 Task: Search one way flight ticket for 4 adults, 2 children, 2 infants in seat and 1 infant on lap in premium economy from Fort Lauderdale: Fort Lauderdale-hollywood International Airport to Sheridan: Sheridan County Airport on 8-6-2023. Choice of flights is Singapure airlines. Number of bags: 1 carry on bag. Price is upto 25000. Outbound departure time preference is 23:30.
Action: Mouse moved to (288, 389)
Screenshot: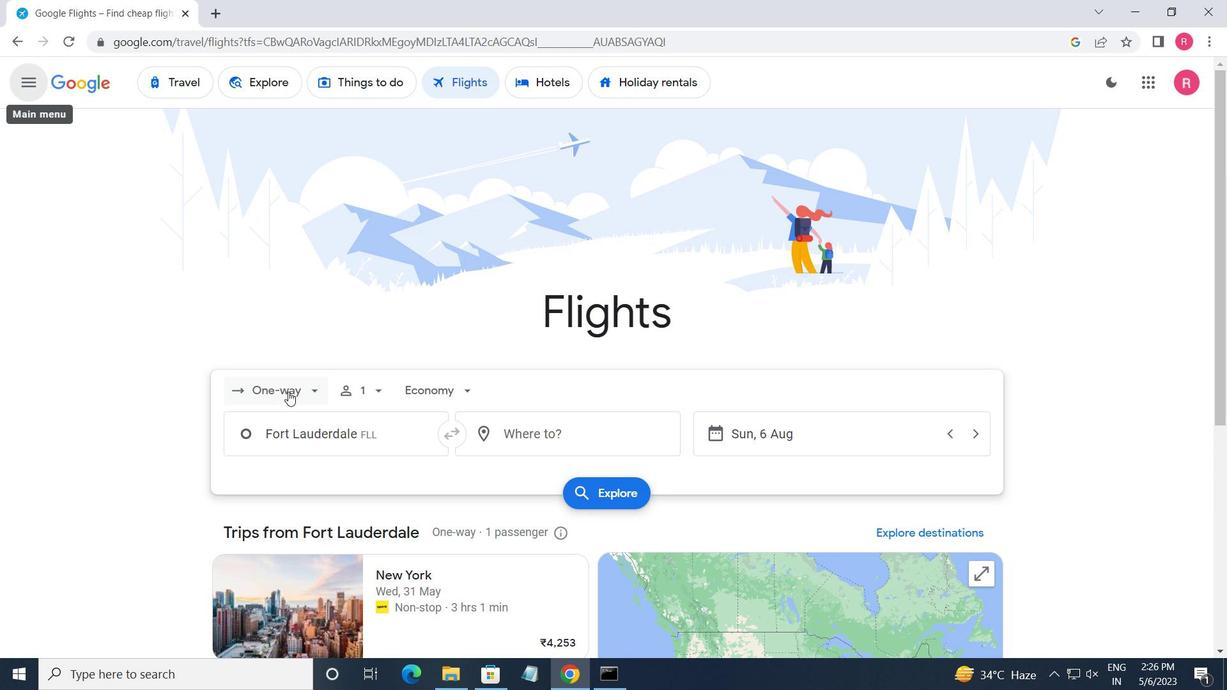 
Action: Mouse pressed left at (288, 389)
Screenshot: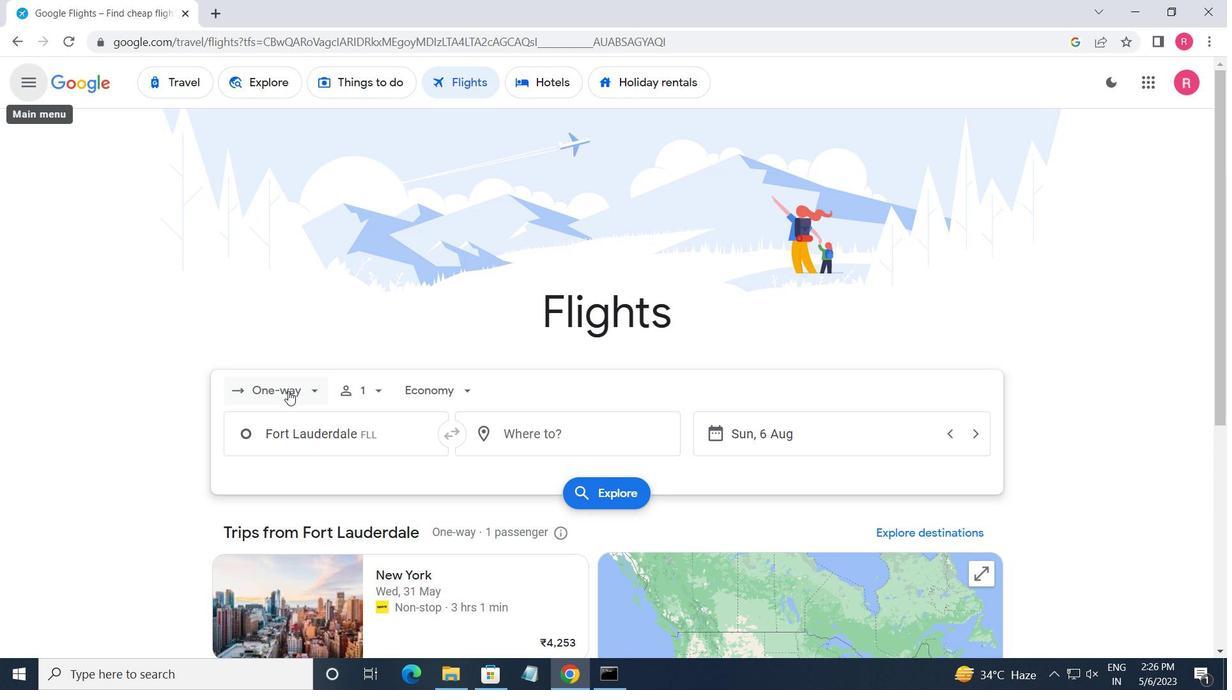 
Action: Mouse moved to (329, 467)
Screenshot: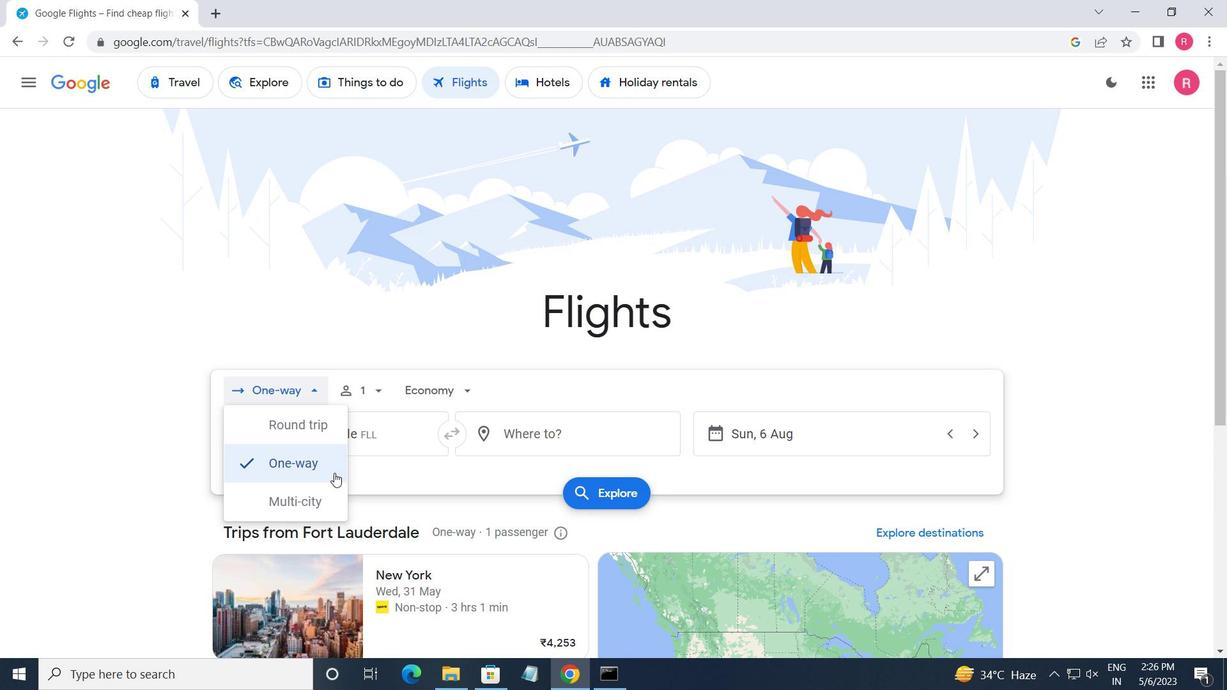 
Action: Mouse pressed left at (329, 467)
Screenshot: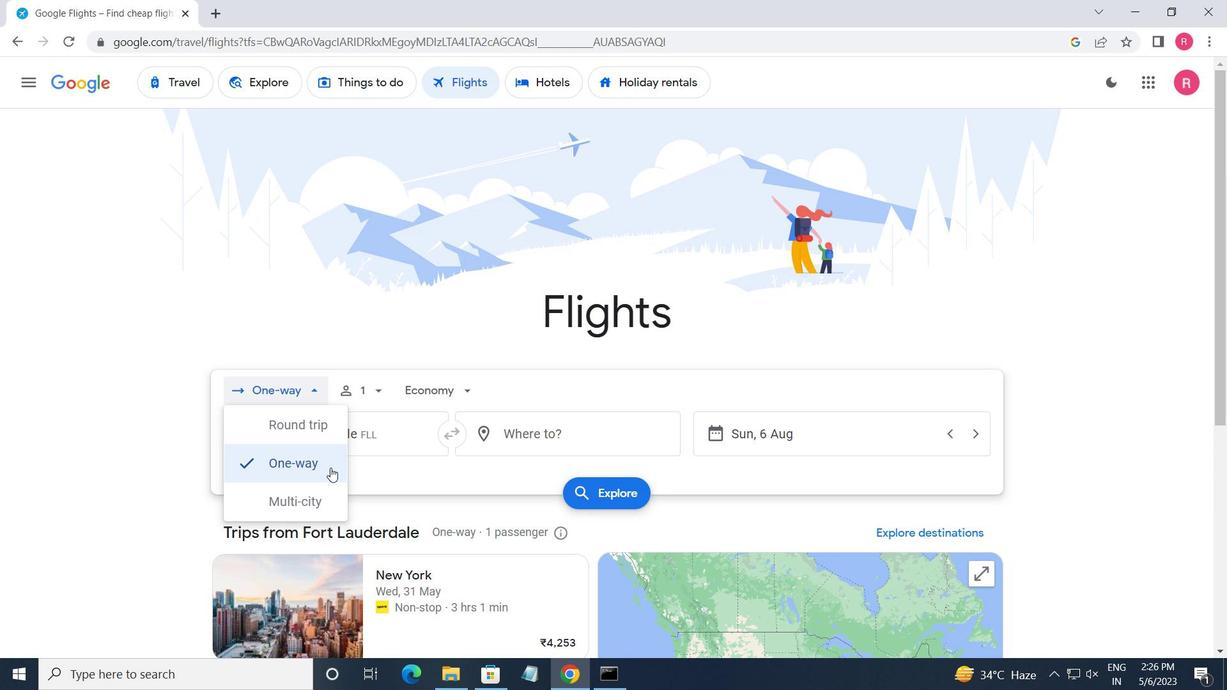 
Action: Mouse moved to (374, 398)
Screenshot: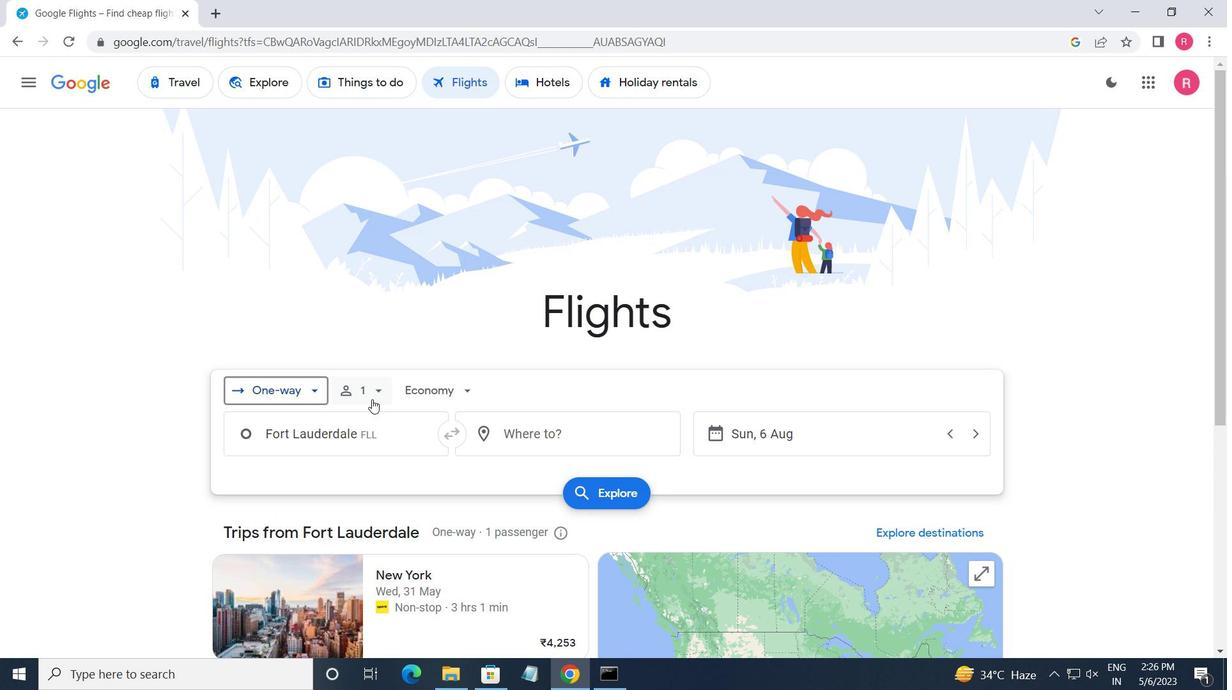 
Action: Mouse pressed left at (374, 398)
Screenshot: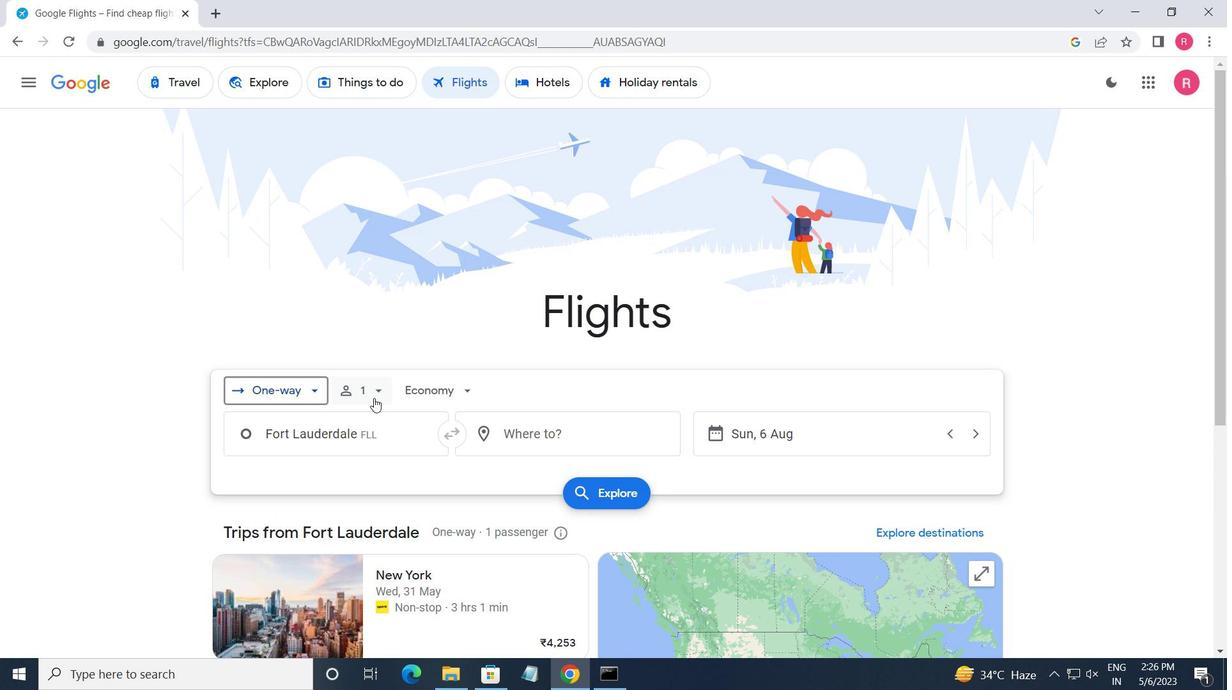 
Action: Mouse moved to (507, 441)
Screenshot: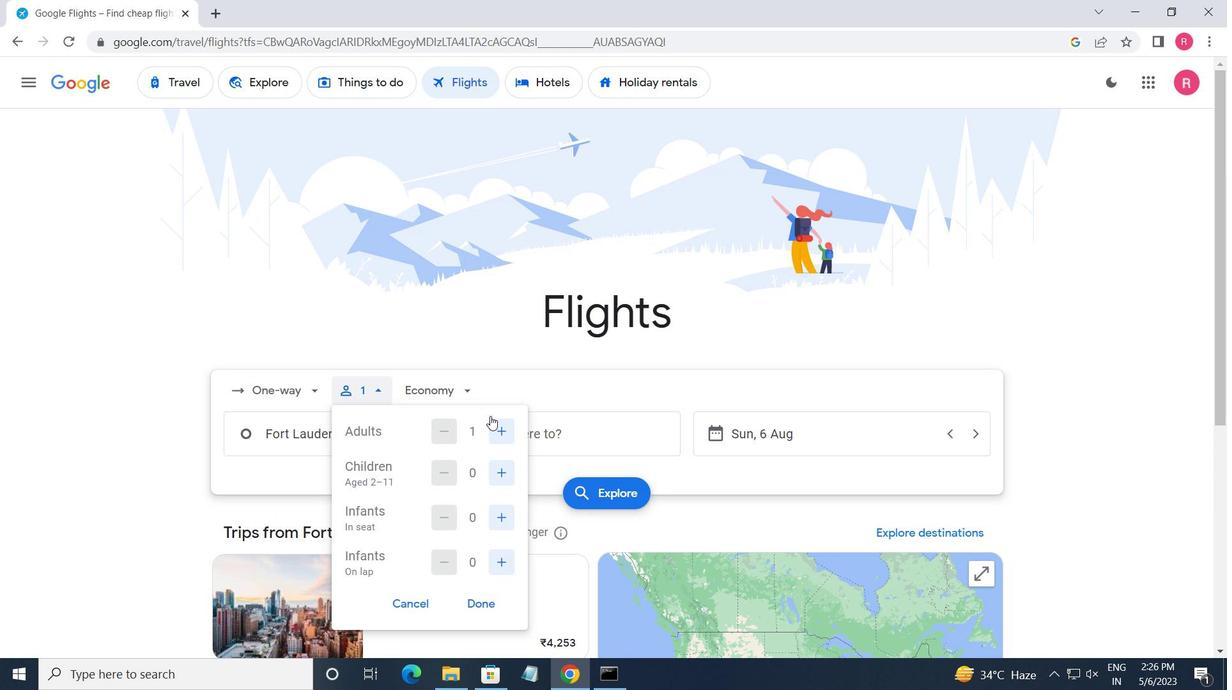 
Action: Mouse pressed left at (507, 441)
Screenshot: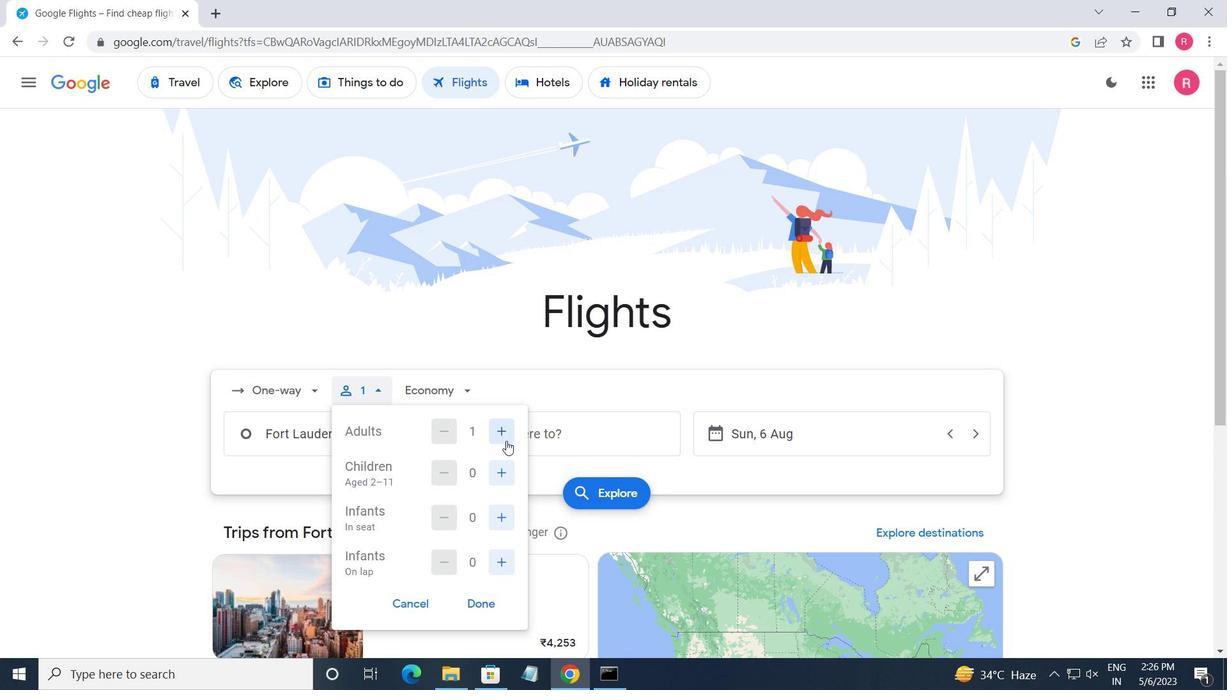 
Action: Mouse pressed left at (507, 441)
Screenshot: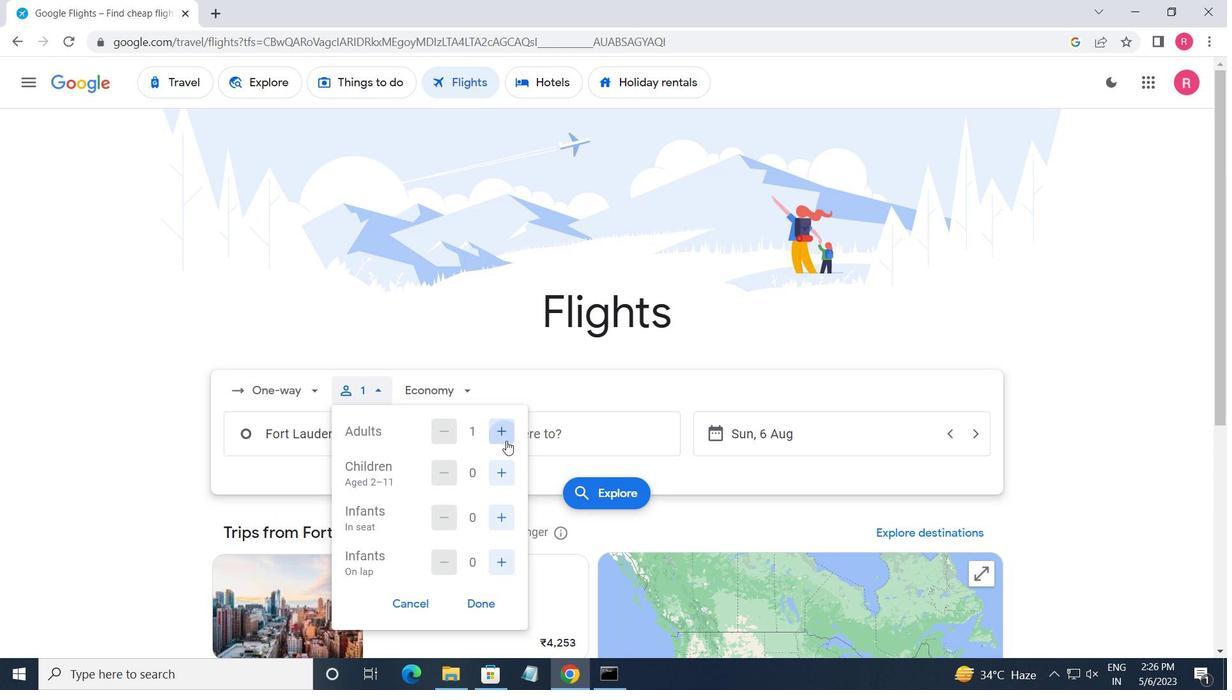 
Action: Mouse pressed left at (507, 441)
Screenshot: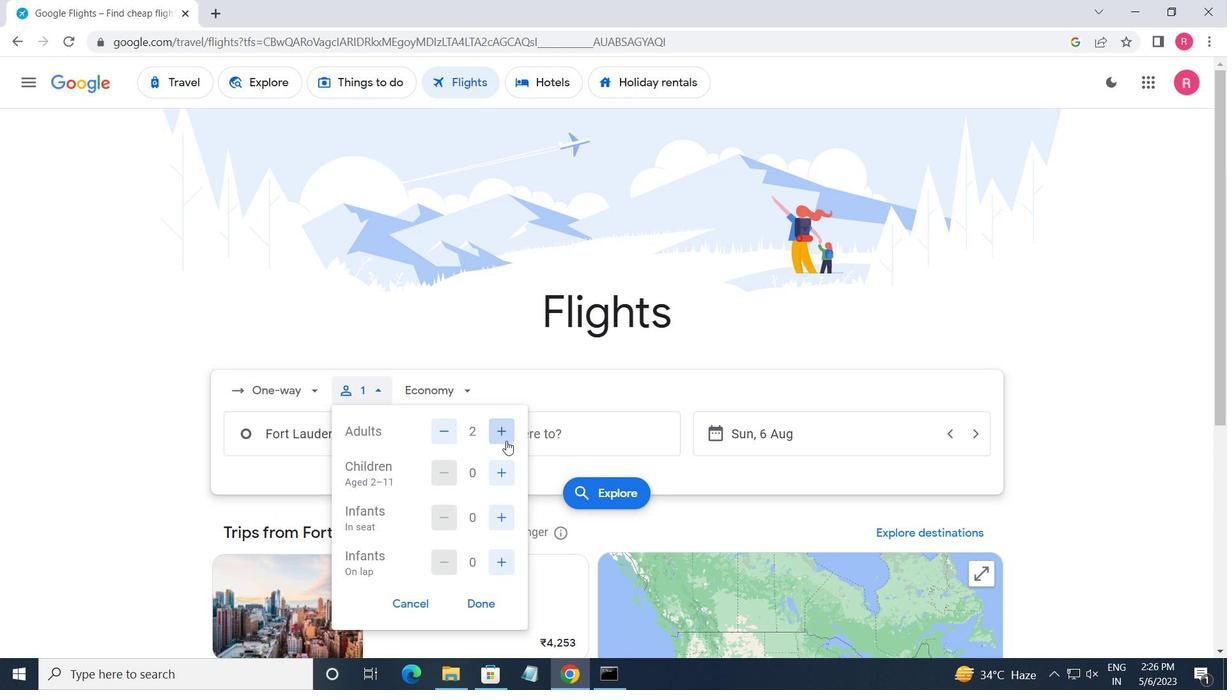 
Action: Mouse moved to (502, 487)
Screenshot: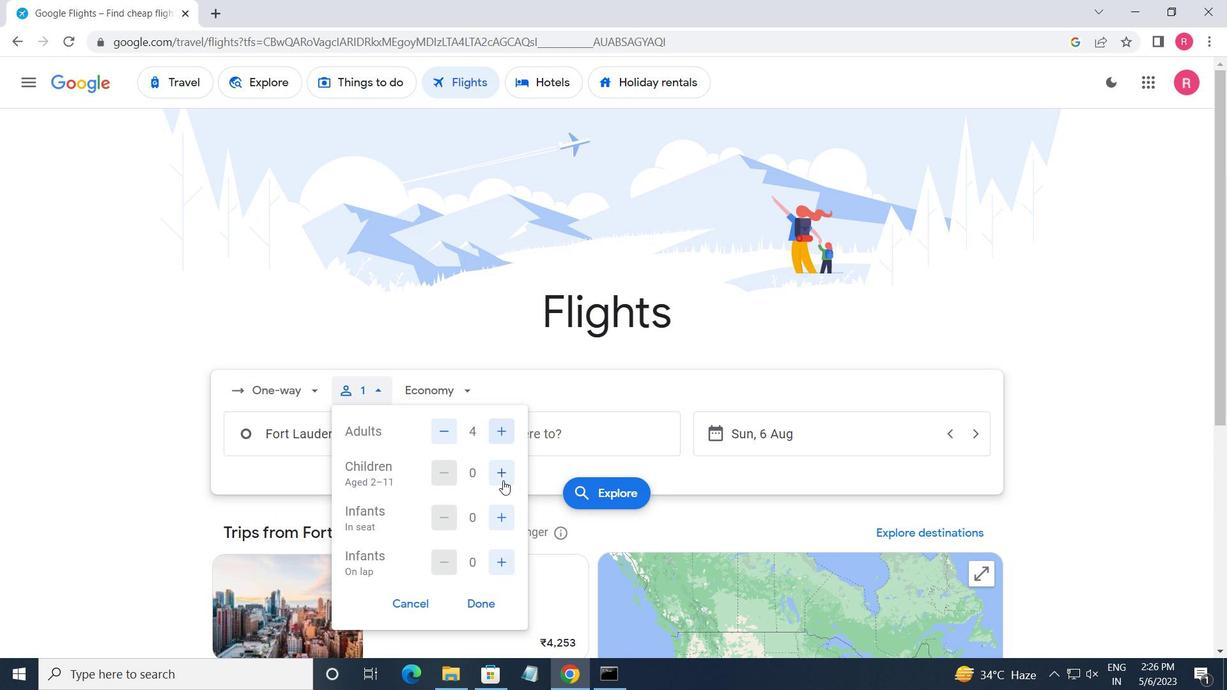 
Action: Mouse pressed left at (502, 487)
Screenshot: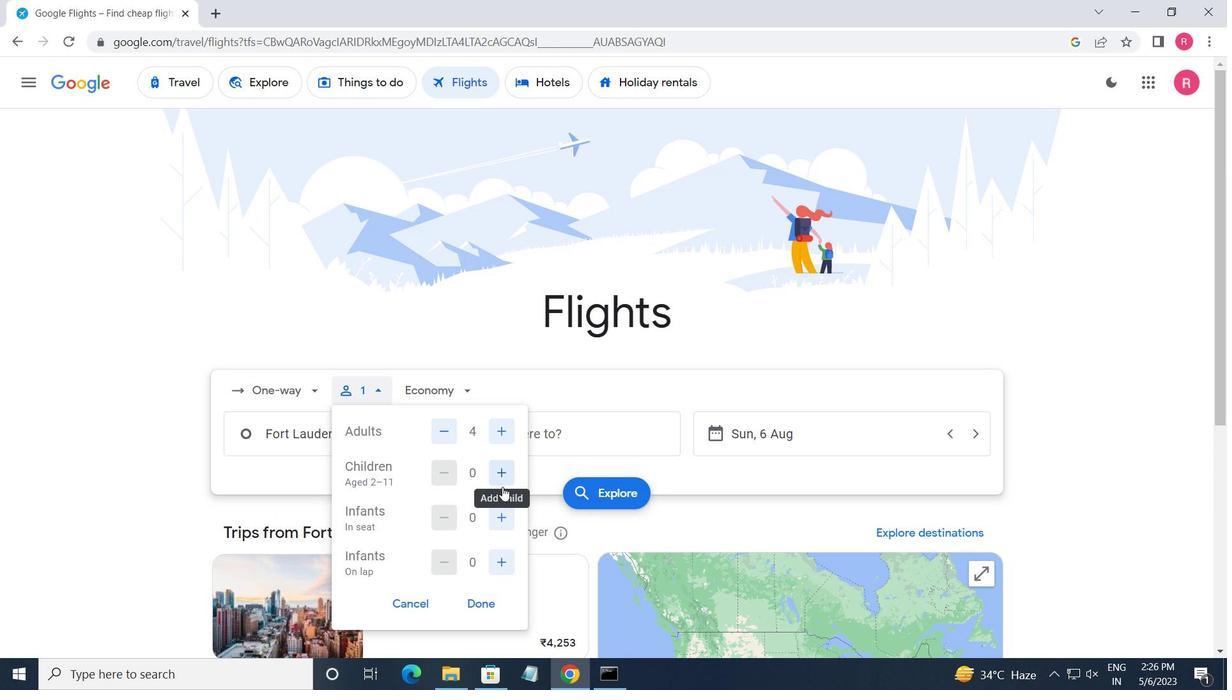 
Action: Mouse pressed left at (502, 487)
Screenshot: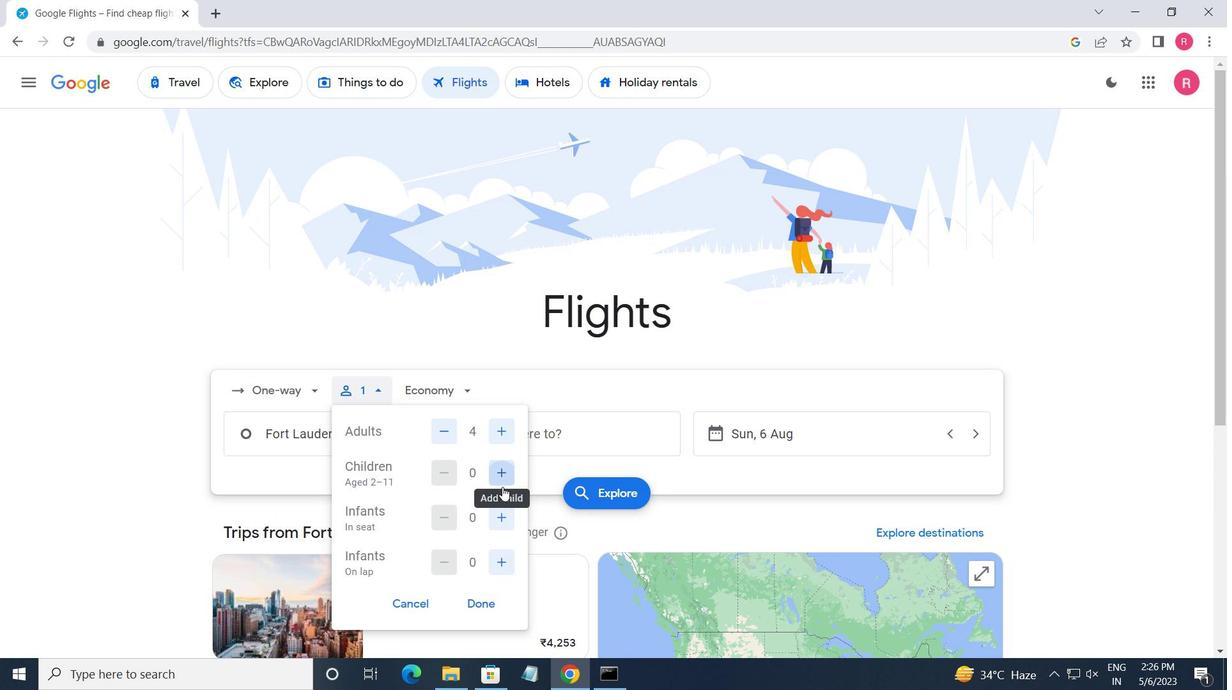 
Action: Mouse moved to (492, 524)
Screenshot: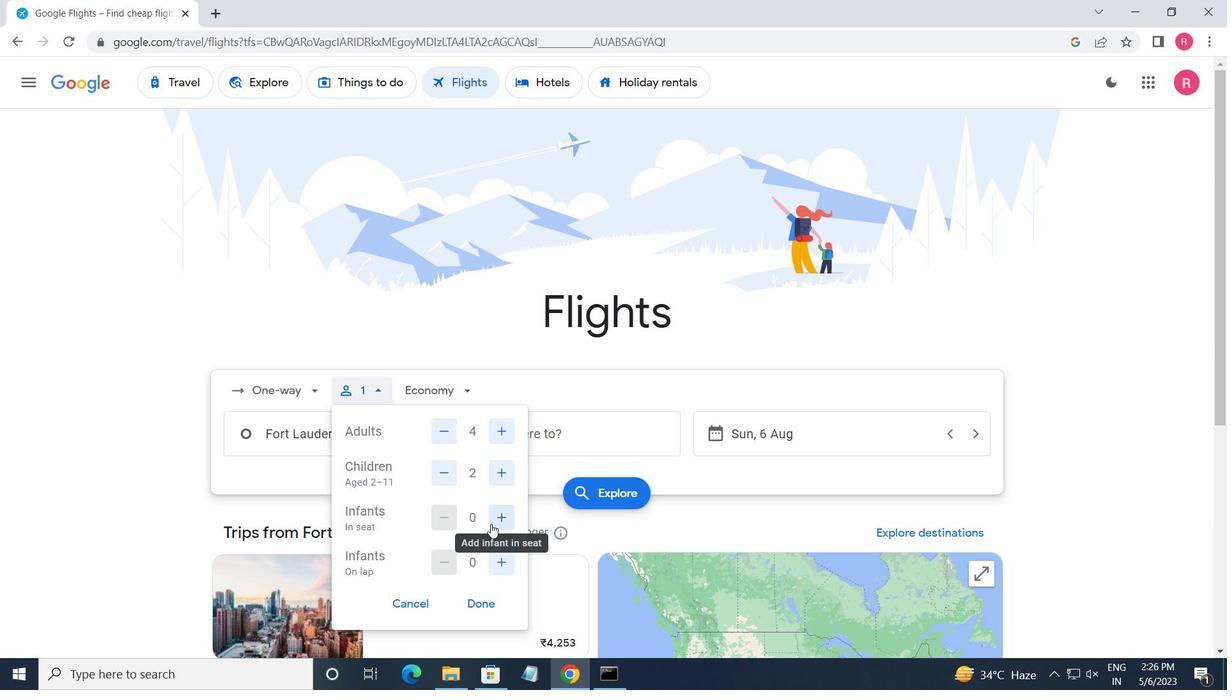 
Action: Mouse pressed left at (492, 524)
Screenshot: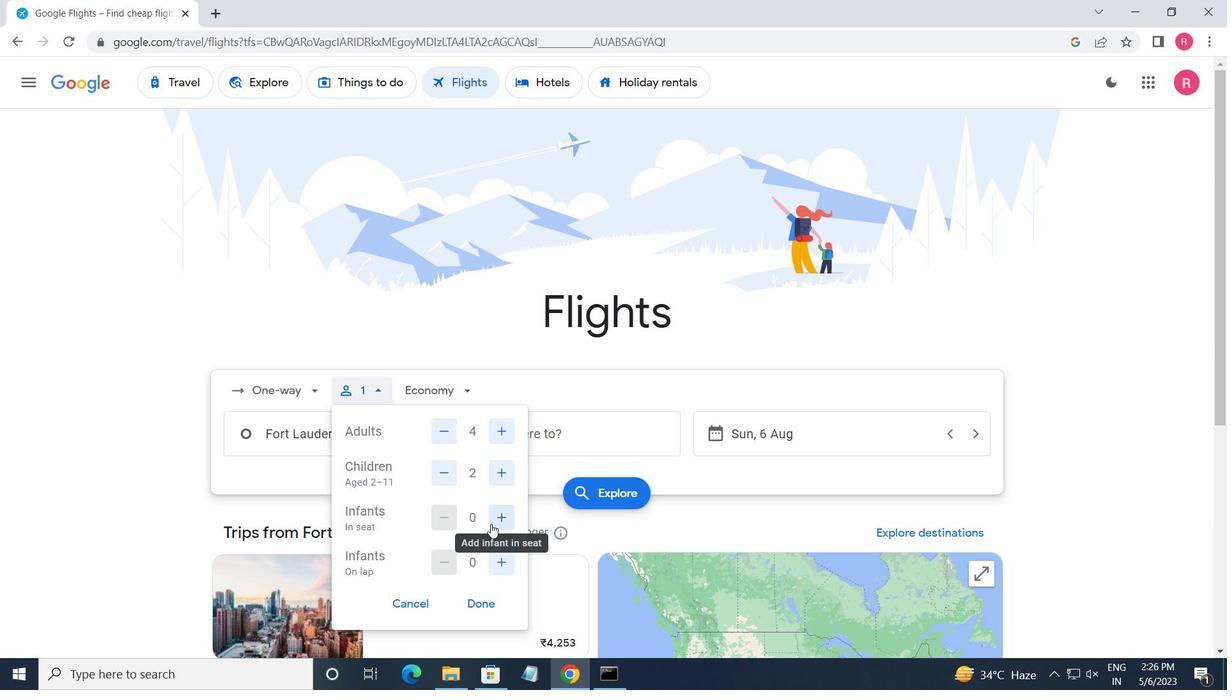 
Action: Mouse moved to (494, 524)
Screenshot: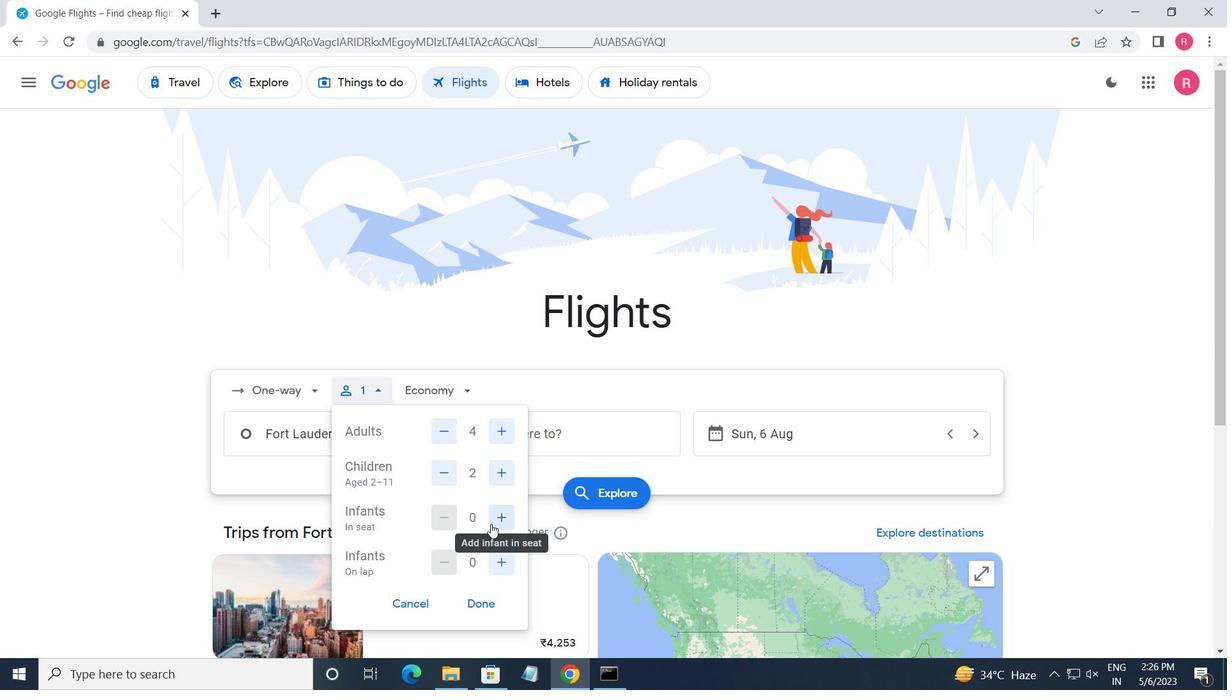
Action: Mouse pressed left at (494, 524)
Screenshot: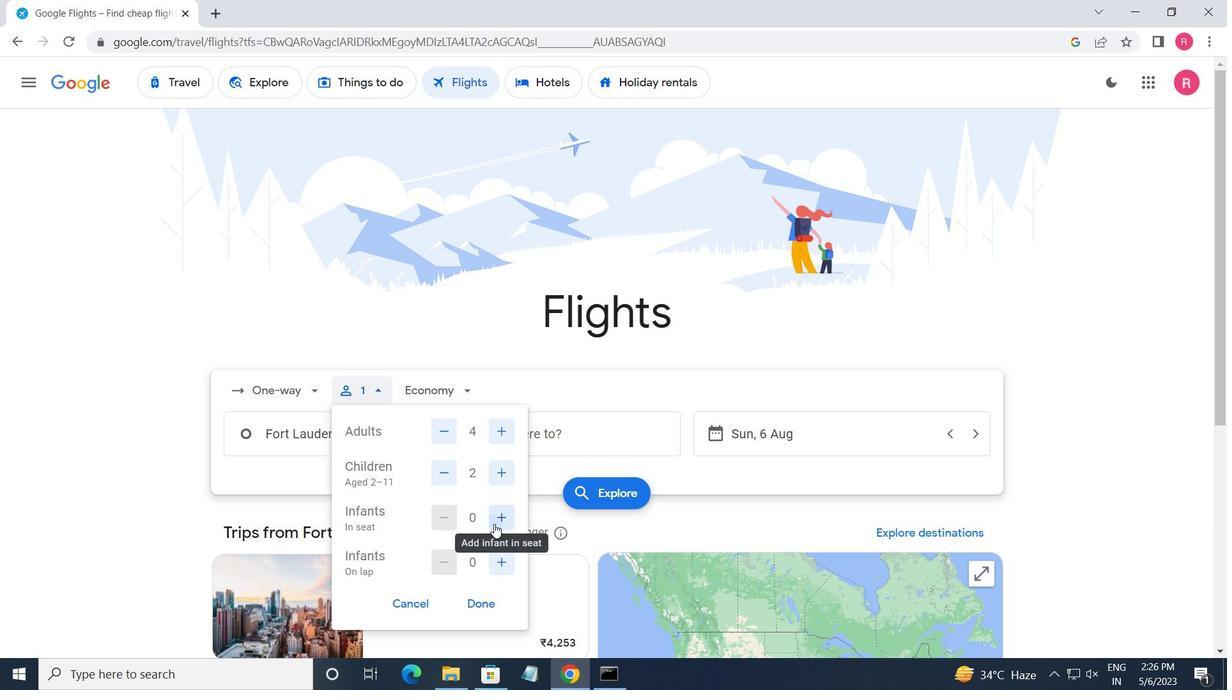 
Action: Mouse moved to (503, 565)
Screenshot: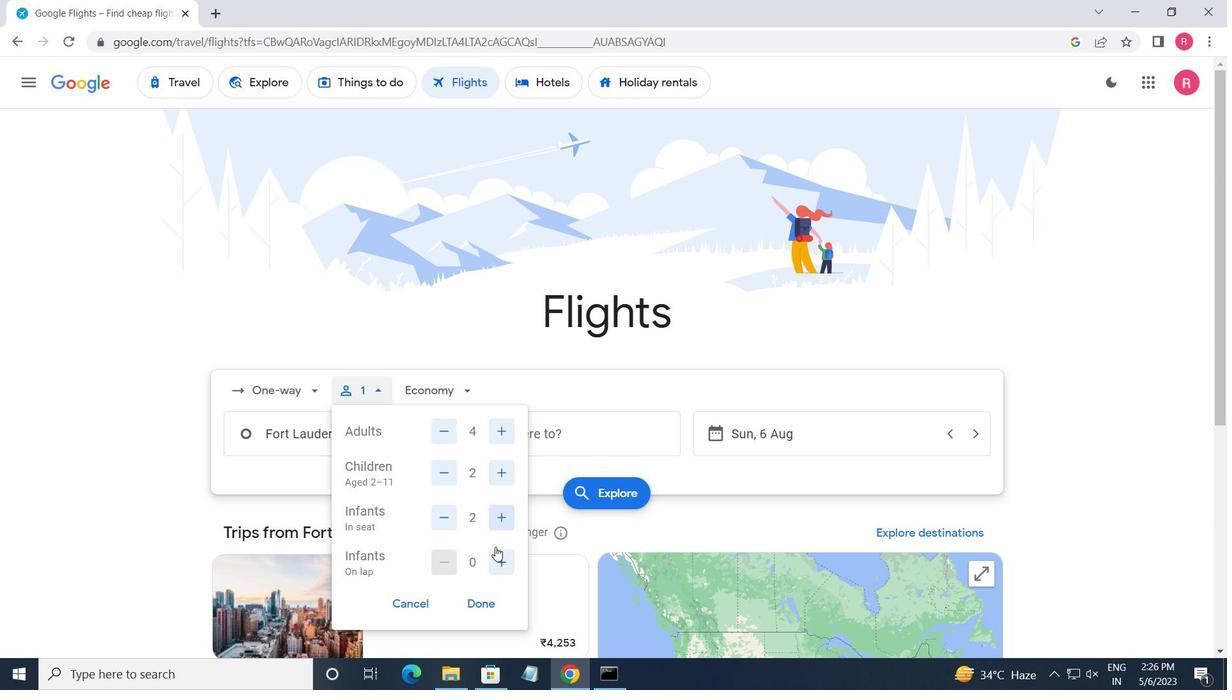 
Action: Mouse pressed left at (503, 565)
Screenshot: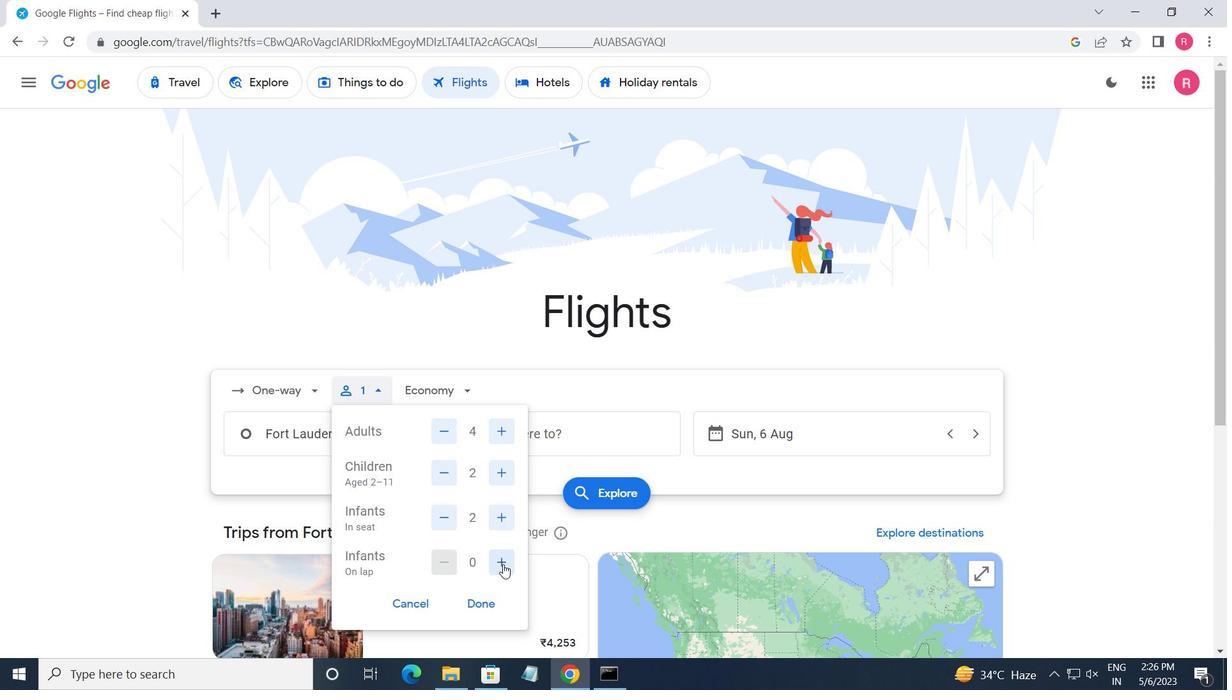 
Action: Mouse moved to (480, 599)
Screenshot: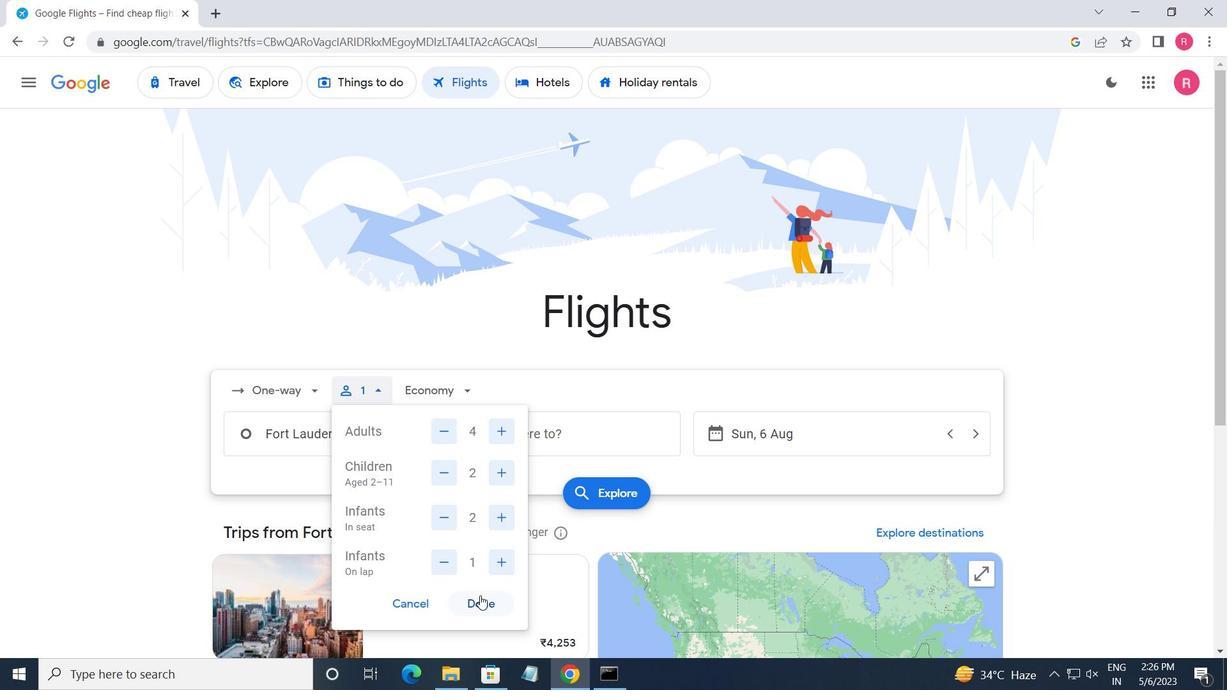
Action: Mouse pressed left at (480, 599)
Screenshot: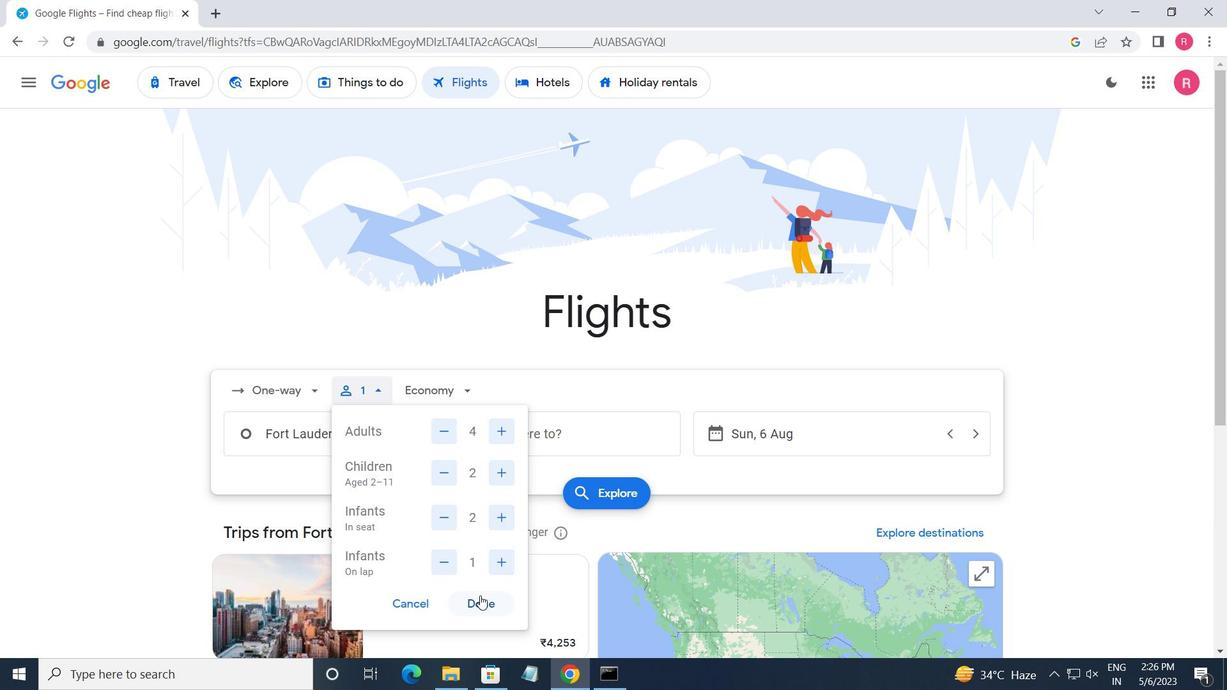 
Action: Mouse moved to (431, 390)
Screenshot: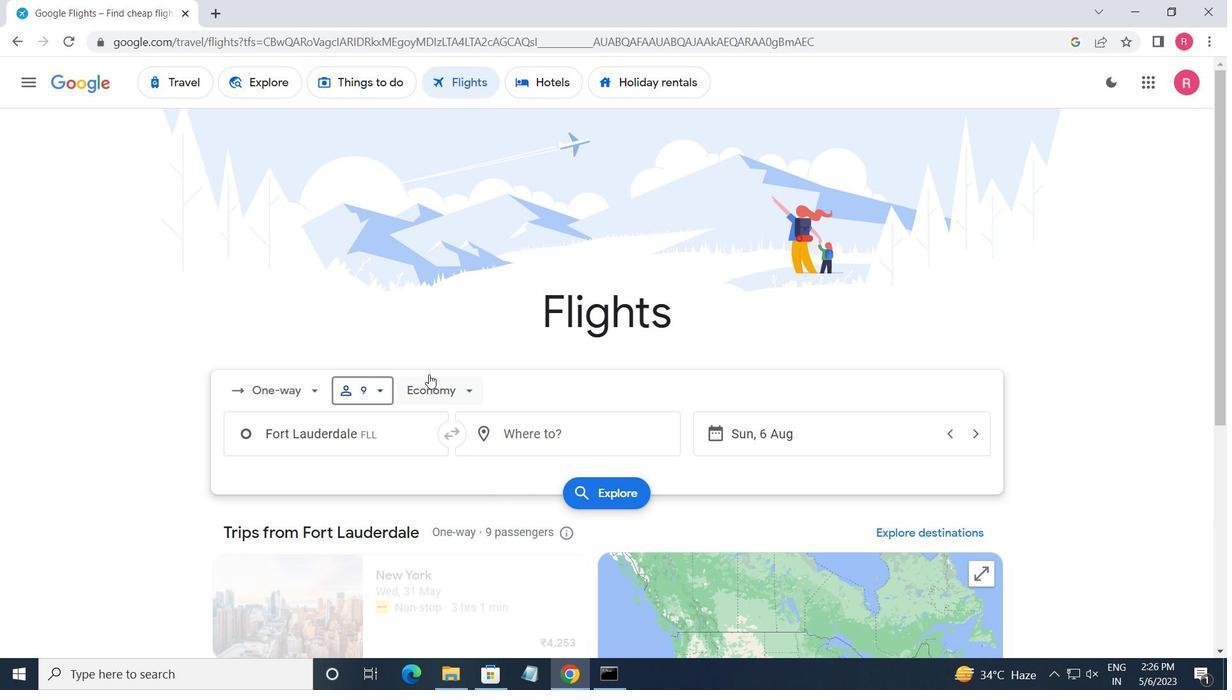 
Action: Mouse pressed left at (431, 390)
Screenshot: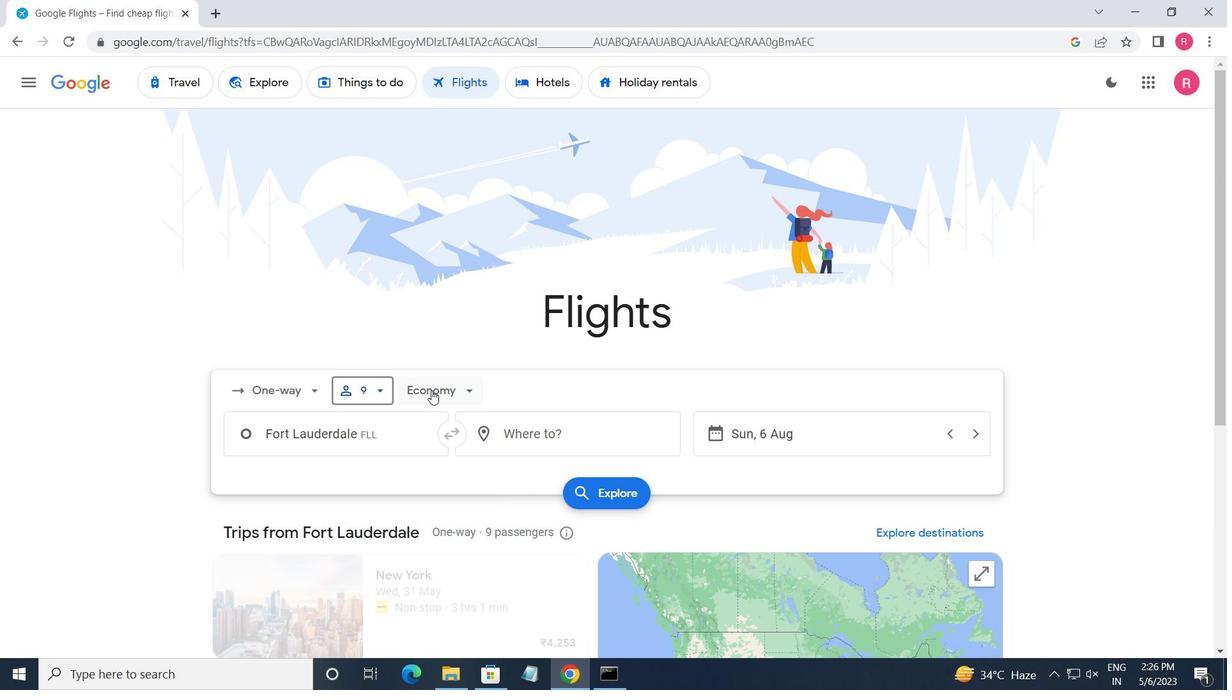 
Action: Mouse moved to (470, 470)
Screenshot: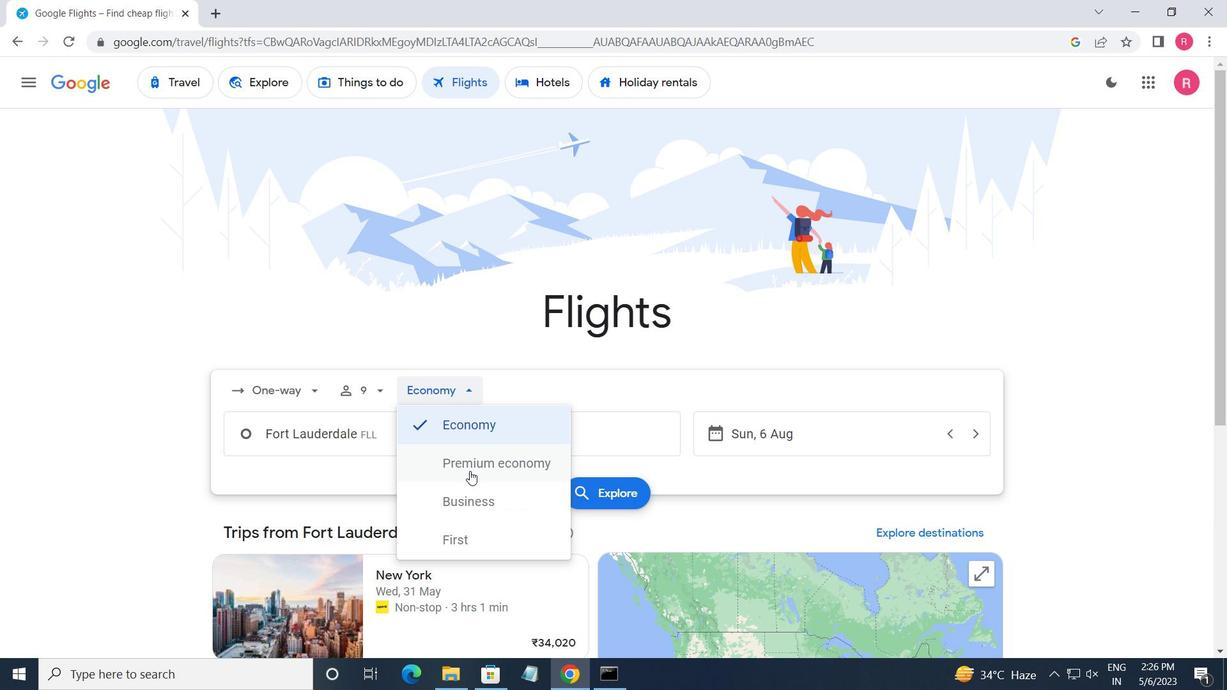
Action: Mouse pressed left at (470, 470)
Screenshot: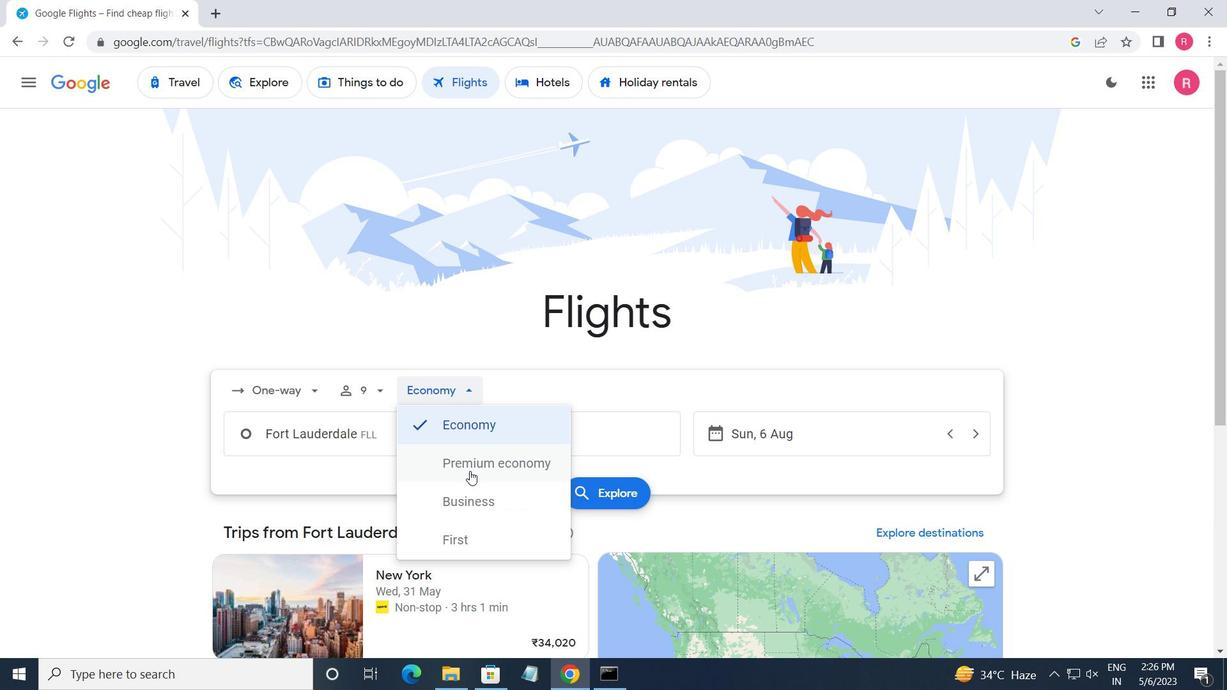 
Action: Mouse moved to (400, 438)
Screenshot: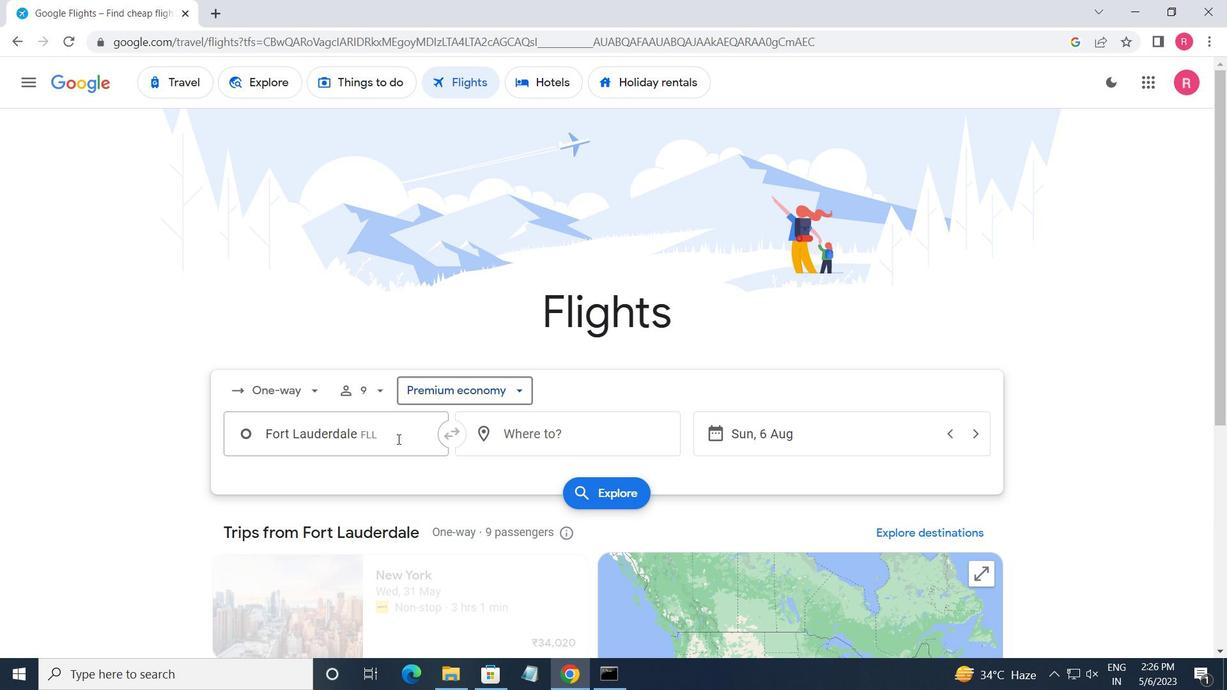 
Action: Mouse pressed left at (400, 438)
Screenshot: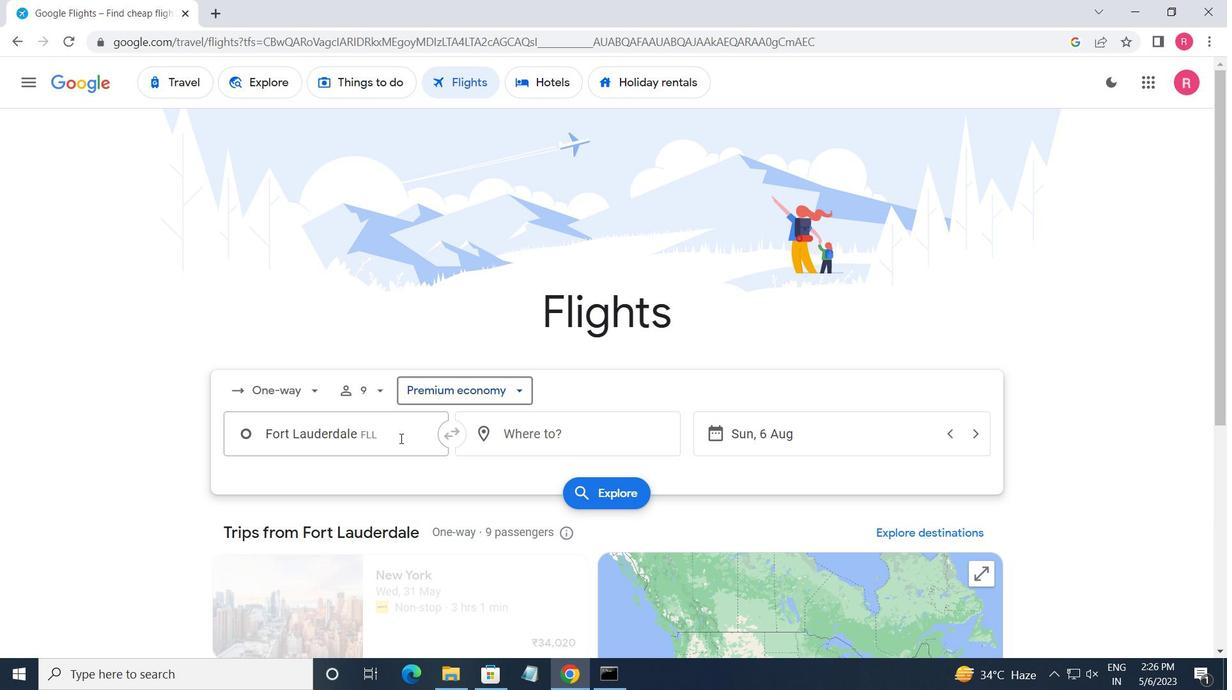 
Action: Key pressed <Key.shift>FORT<Key.space><Key.shift><Key.shift><Key.shift><Key.shift><Key.shift><Key.shift><Key.shift><Key.shift><Key.shift><Key.shift><Key.shift><Key.shift><Key.shift><Key.shift><Key.shift><Key.shift><Key.shift><Key.shift><Key.shift><Key.shift><Key.shift><Key.shift><Key.shift><Key.shift><Key.shift><Key.shift><Key.shift><Key.shift><Key.shift><Key.shift><Key.shift><Key.shift><Key.shift><Key.shift><Key.shift><Key.shift><Key.shift><Key.shift><Key.shift><Key.shift><Key.shift><Key.shift><Key.shift><Key.shift><Key.shift><Key.shift><Key.shift><Key.shift><Key.shift><Key.shift><Key.shift><Key.shift><Key.shift><Key.shift><Key.shift><Key.shift><Key.shift><Key.shift><Key.shift><Key.shift><Key.shift><Key.shift>L
Screenshot: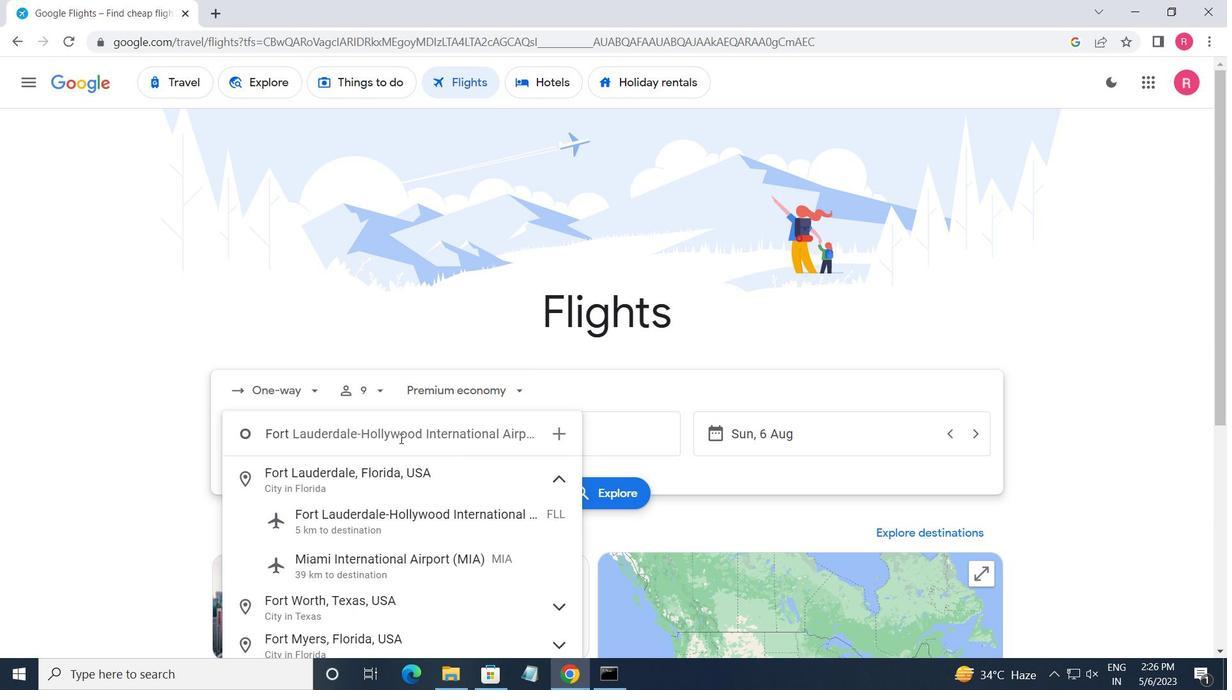 
Action: Mouse moved to (416, 540)
Screenshot: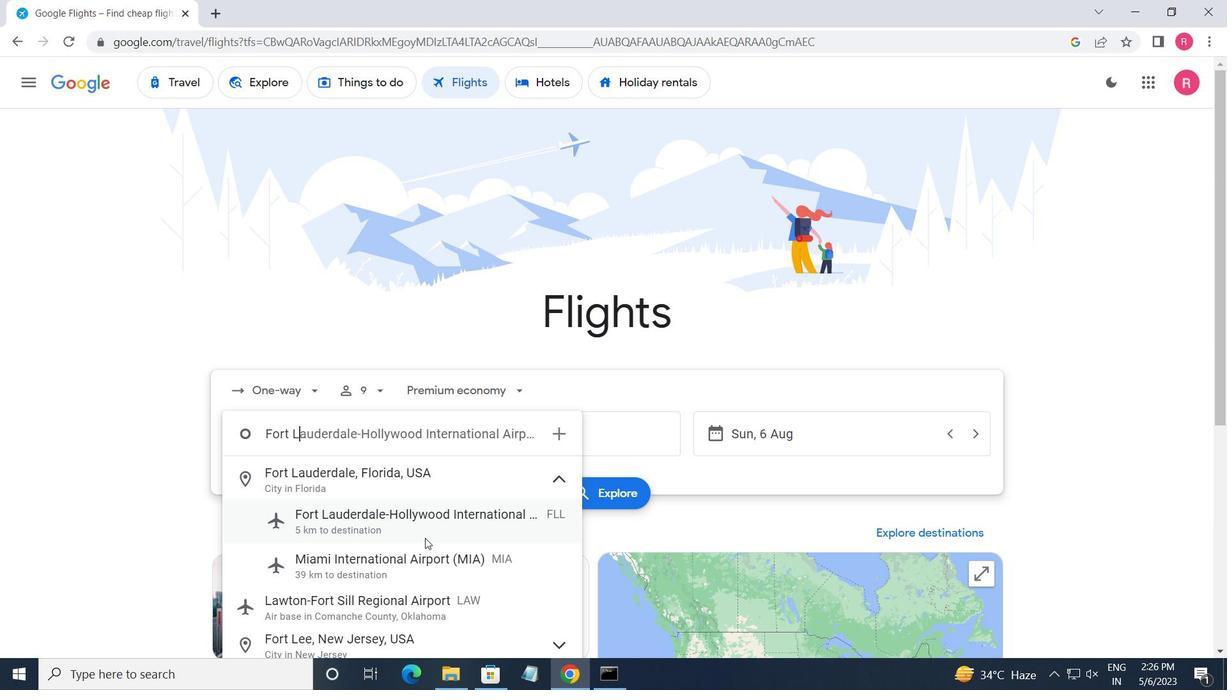 
Action: Mouse pressed left at (416, 540)
Screenshot: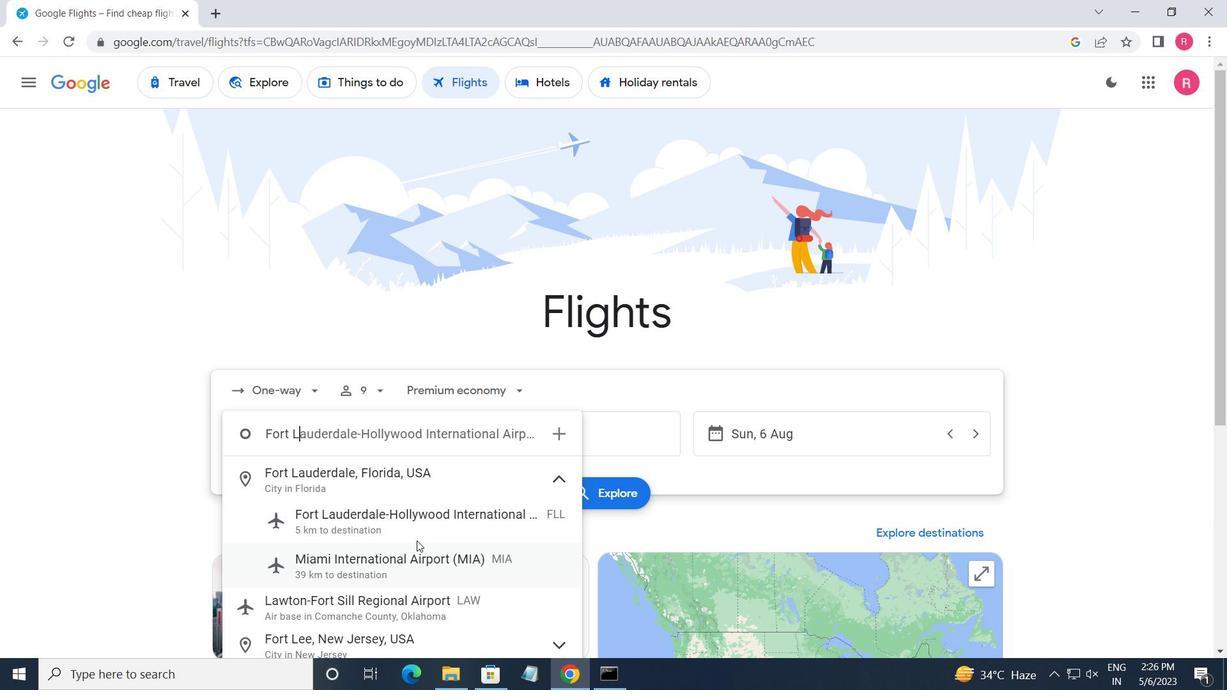 
Action: Mouse moved to (530, 425)
Screenshot: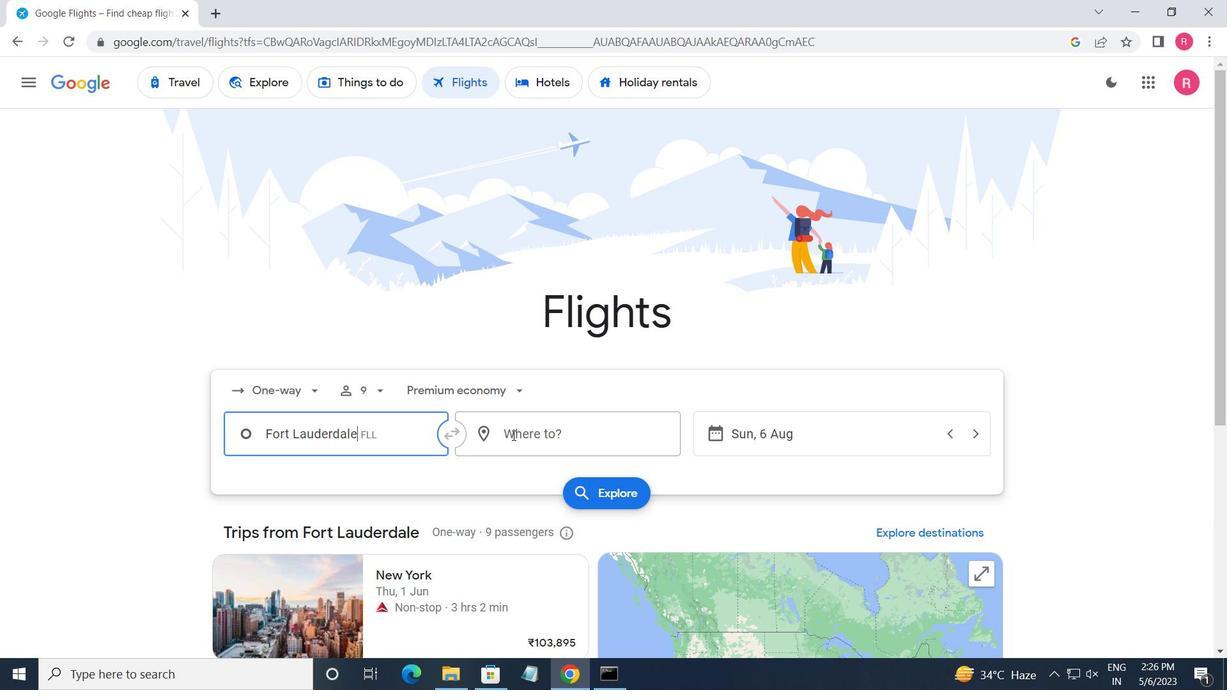 
Action: Mouse pressed left at (530, 425)
Screenshot: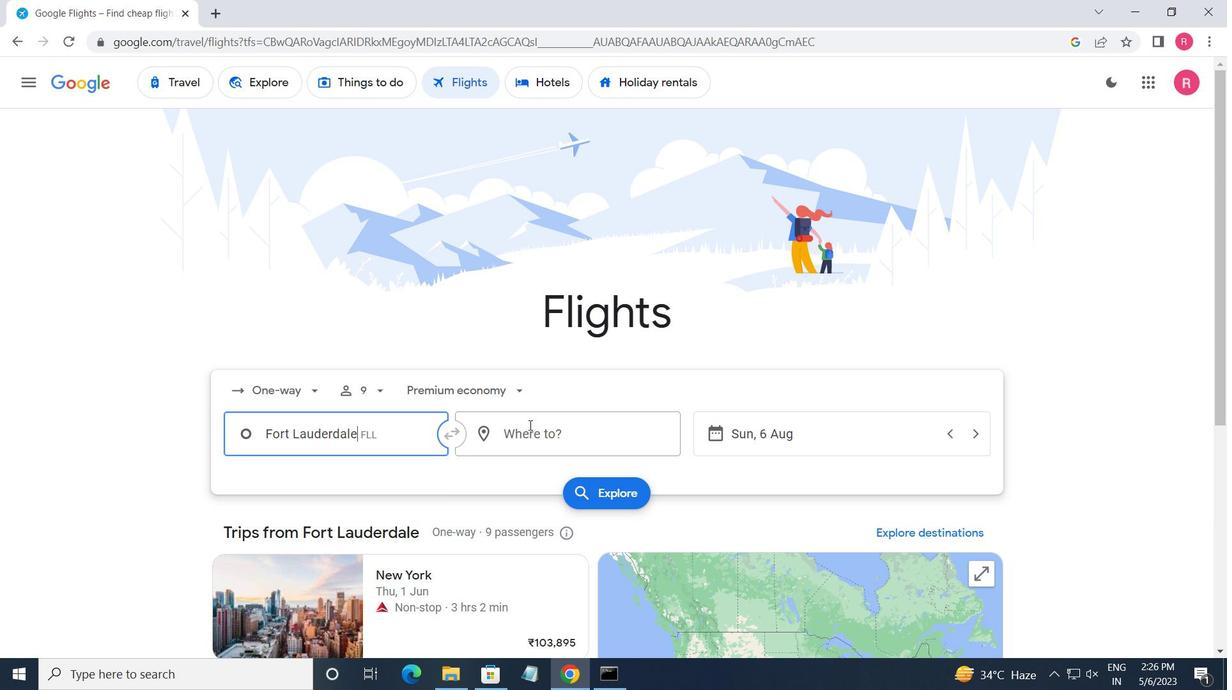 
Action: Mouse moved to (524, 337)
Screenshot: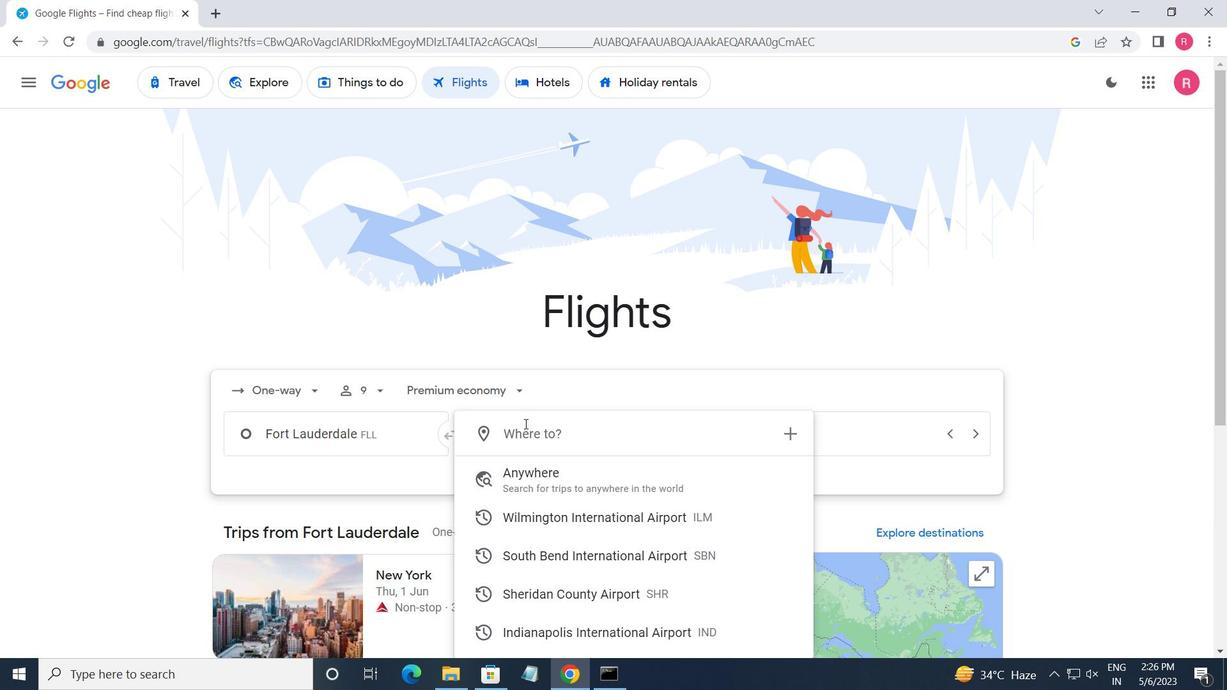 
Action: Key pressed <Key.shift>SHARIDAN
Screenshot: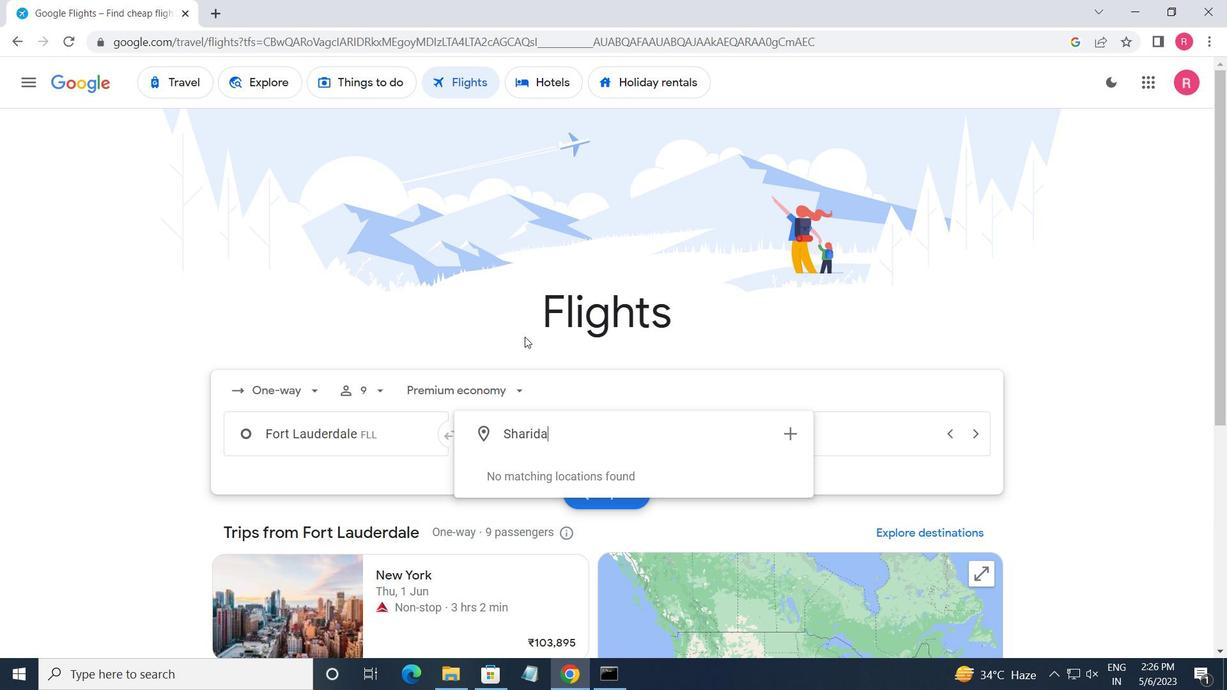 
Action: Mouse moved to (586, 531)
Screenshot: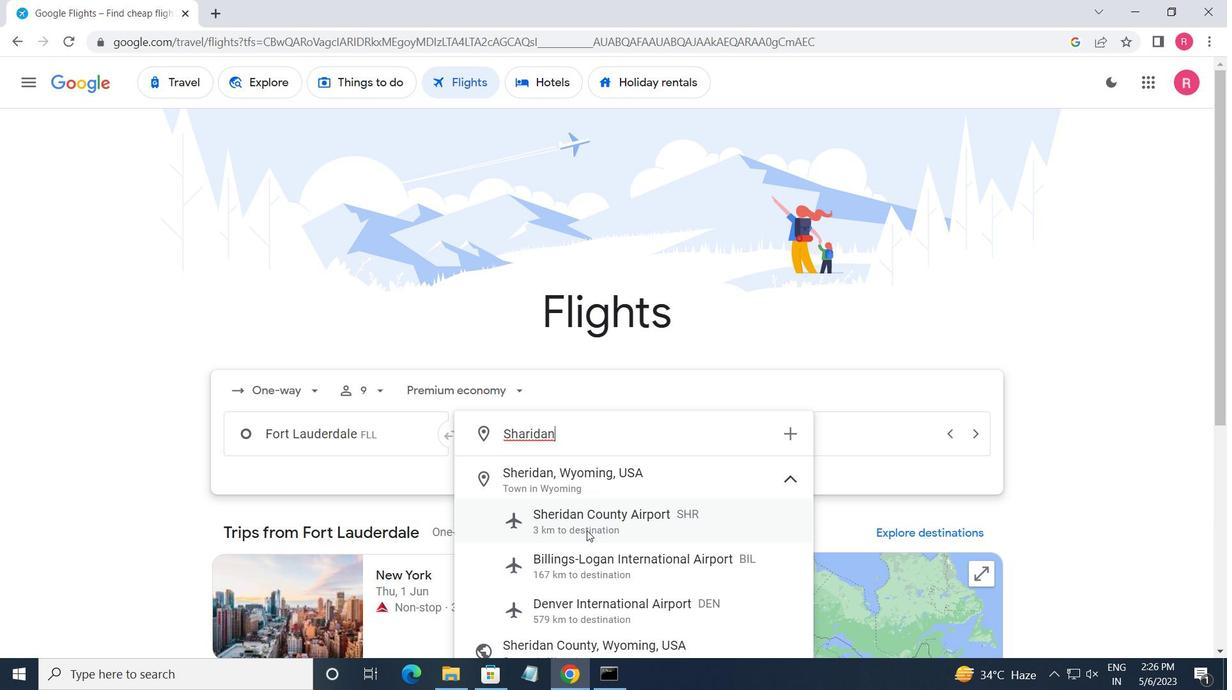 
Action: Mouse pressed left at (586, 531)
Screenshot: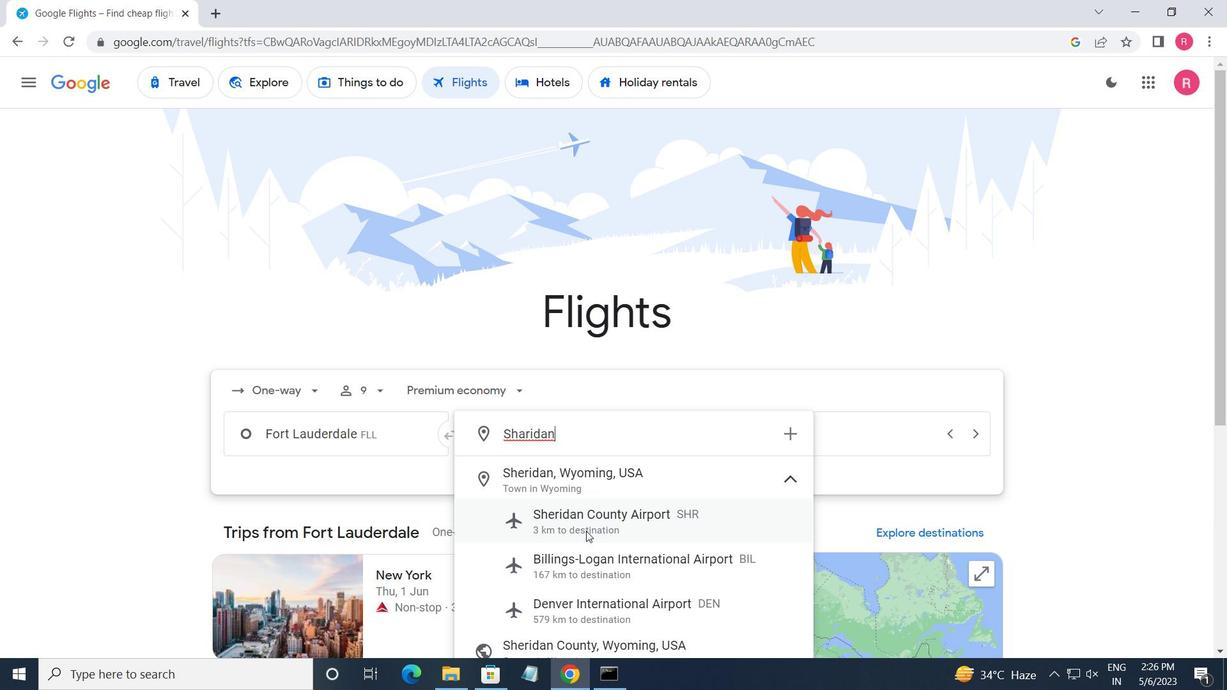 
Action: Mouse moved to (746, 443)
Screenshot: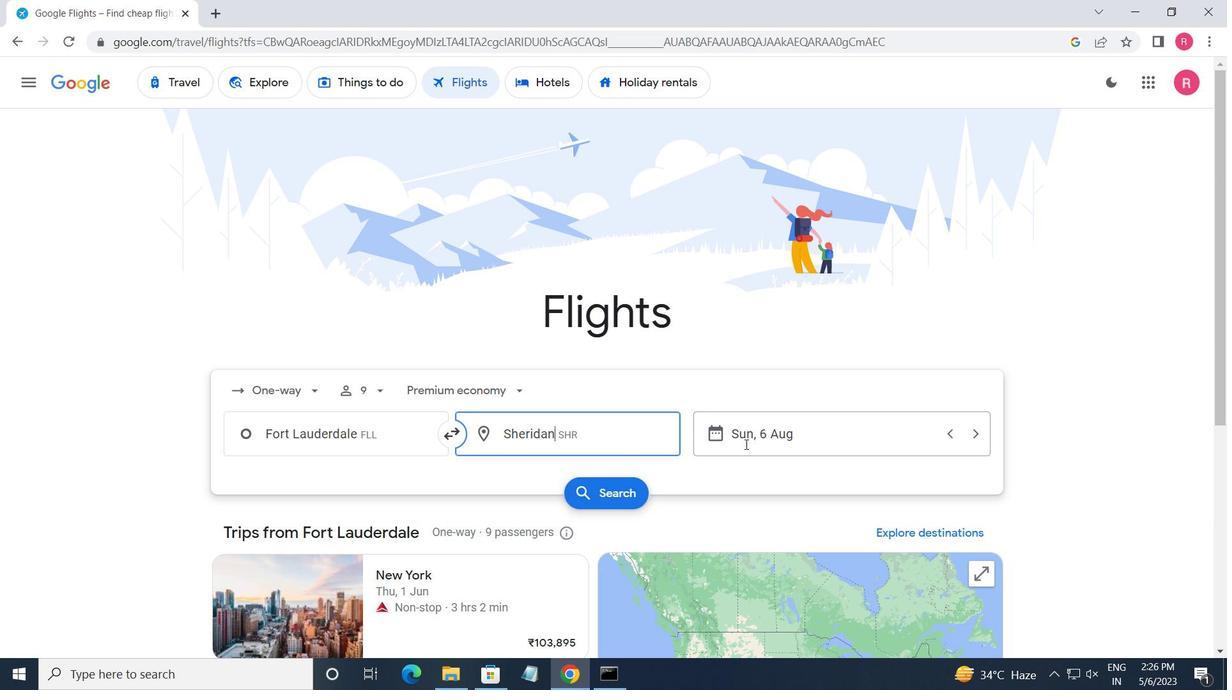 
Action: Mouse pressed left at (746, 443)
Screenshot: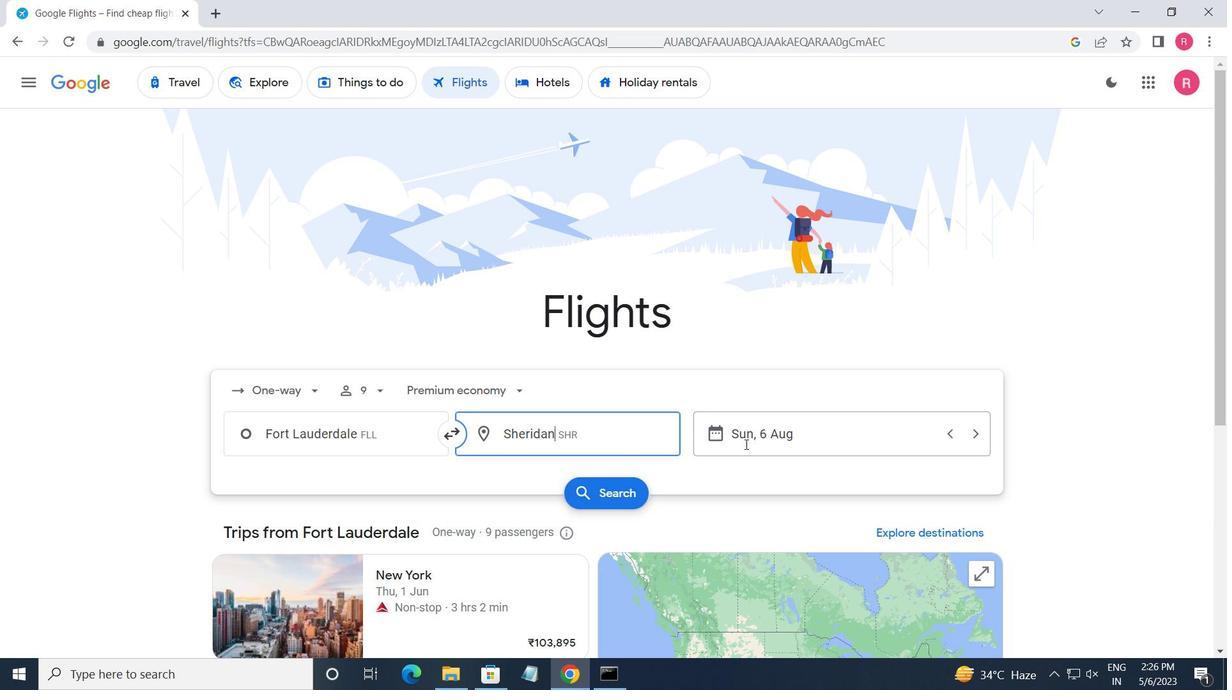 
Action: Mouse moved to (432, 406)
Screenshot: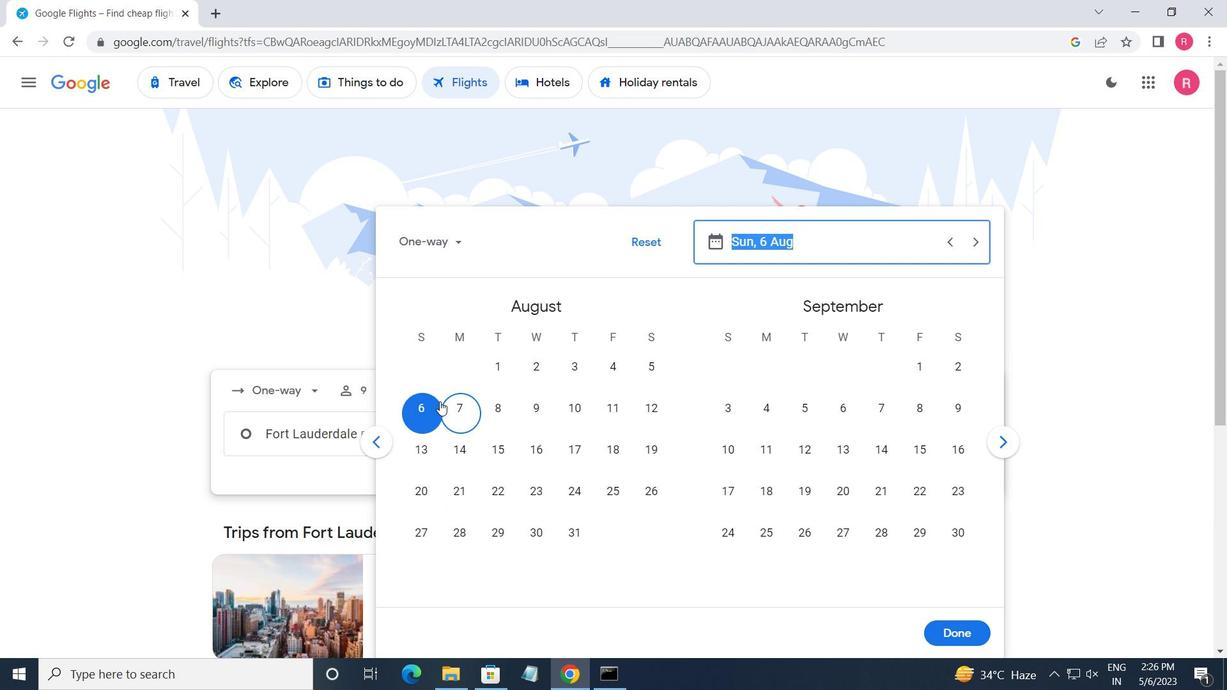 
Action: Mouse pressed left at (432, 406)
Screenshot: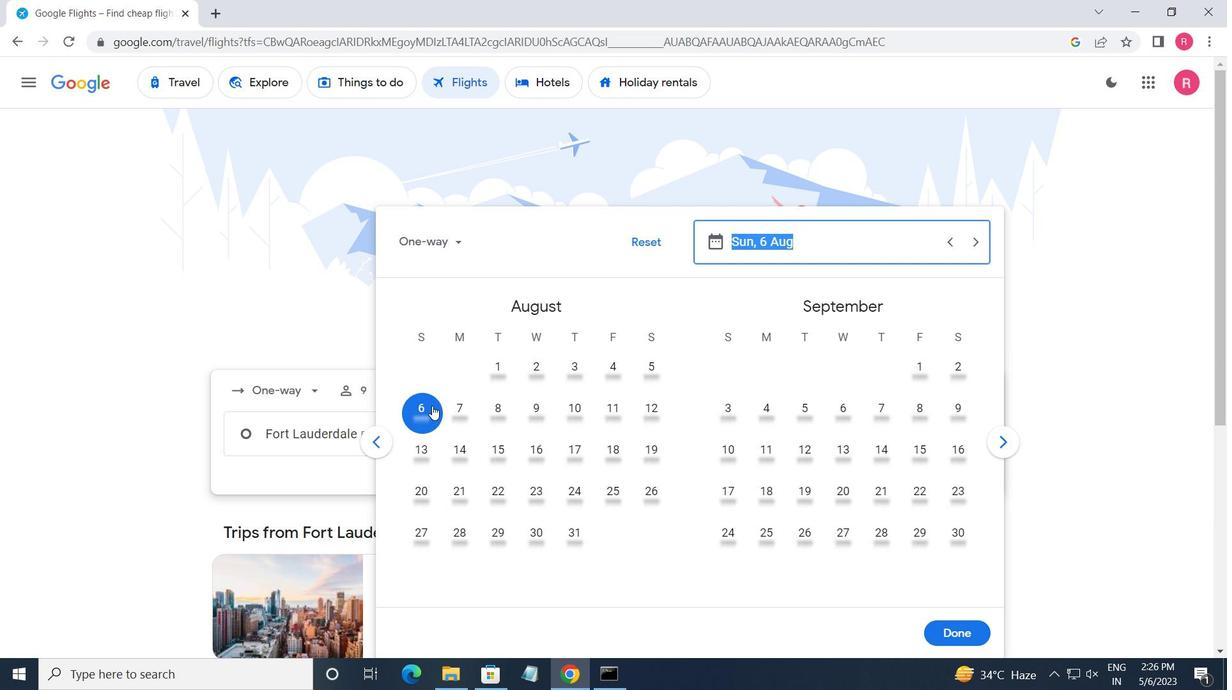 
Action: Mouse moved to (969, 636)
Screenshot: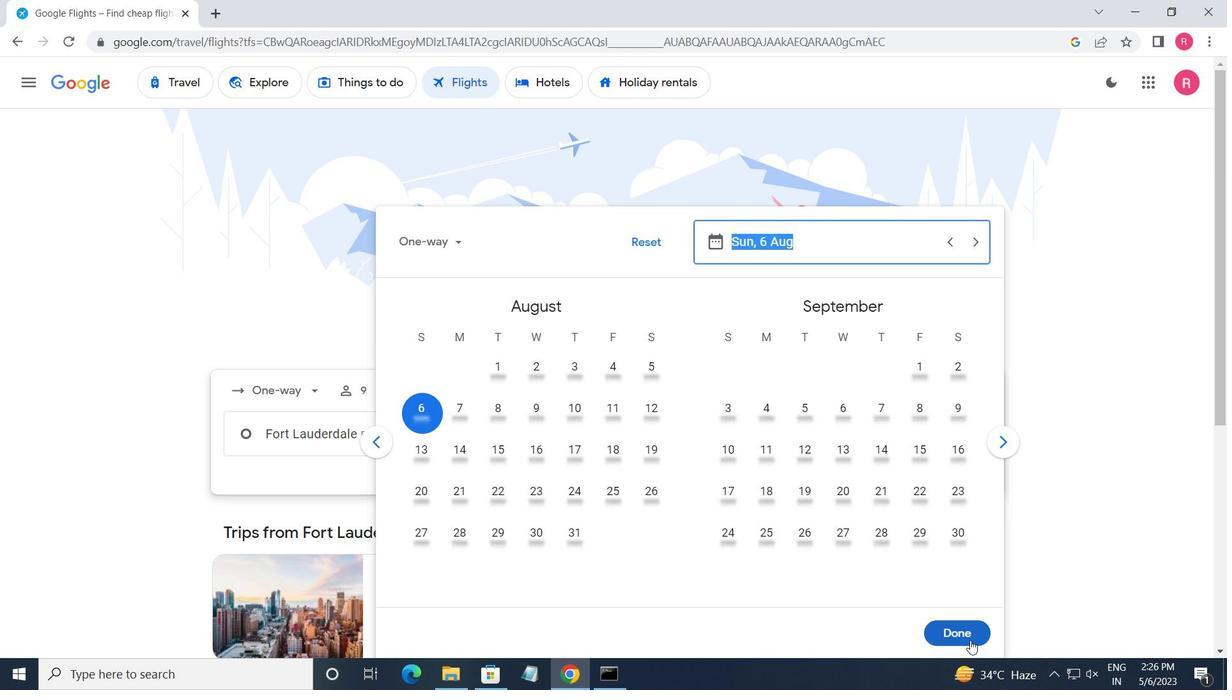 
Action: Mouse pressed left at (969, 636)
Screenshot: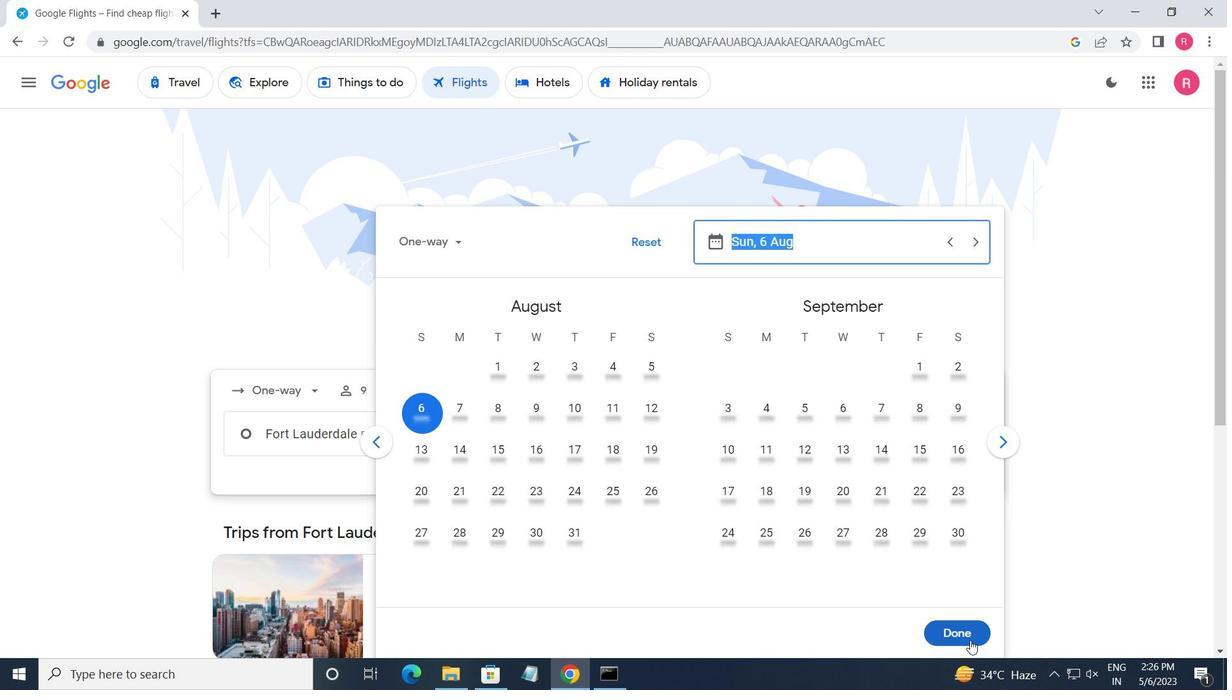 
Action: Mouse moved to (632, 499)
Screenshot: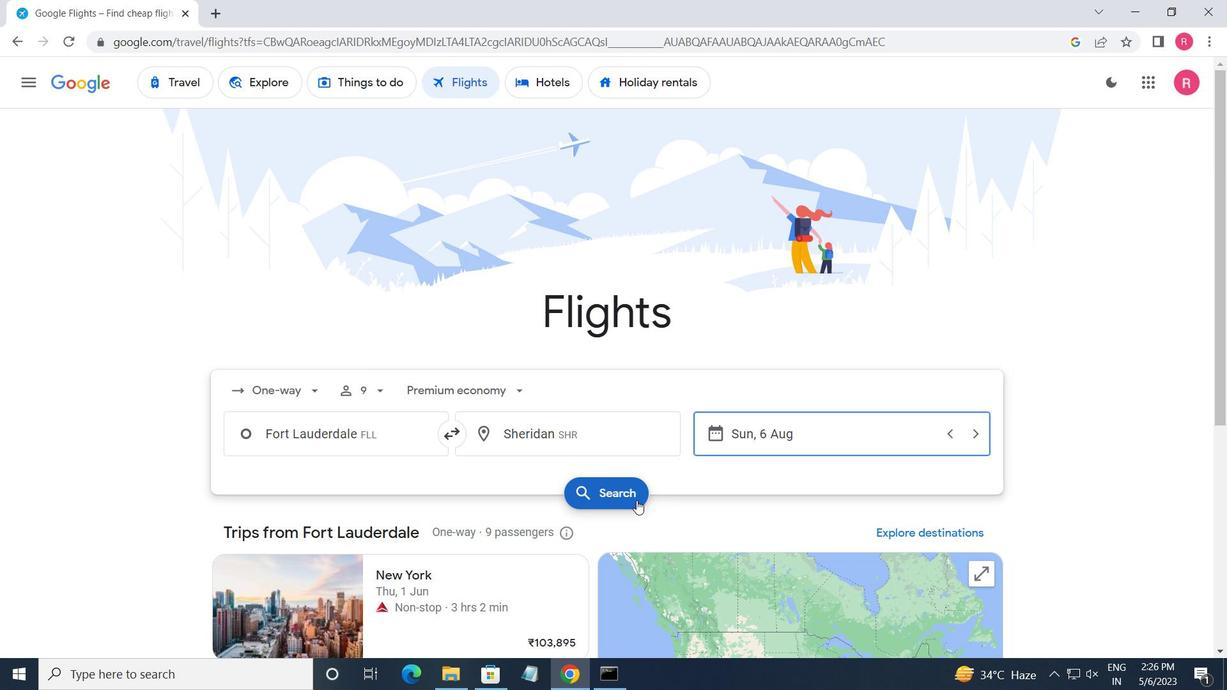 
Action: Mouse pressed left at (632, 499)
Screenshot: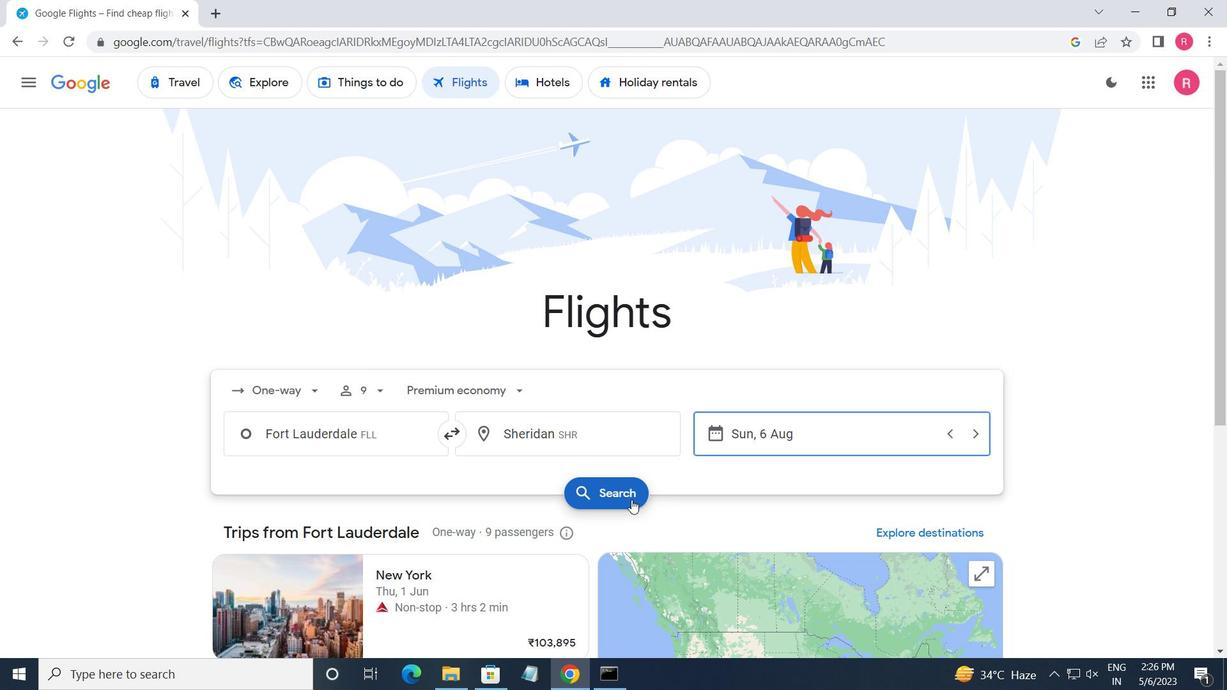
Action: Mouse moved to (260, 232)
Screenshot: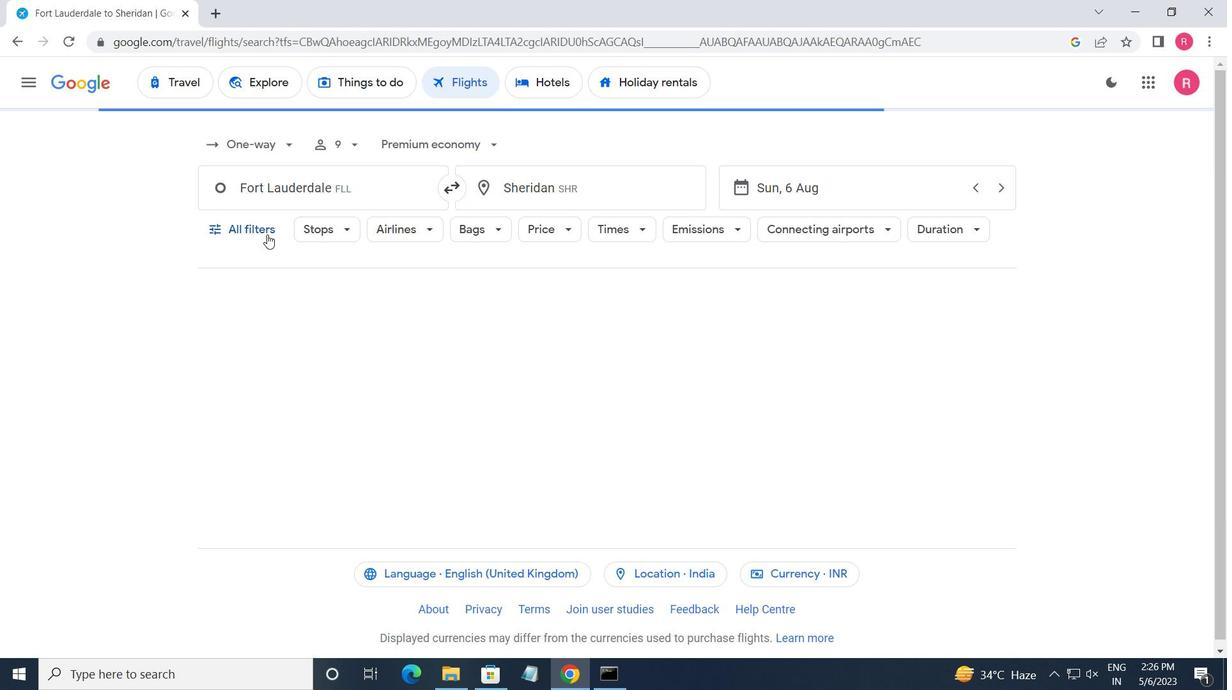 
Action: Mouse pressed left at (260, 232)
Screenshot: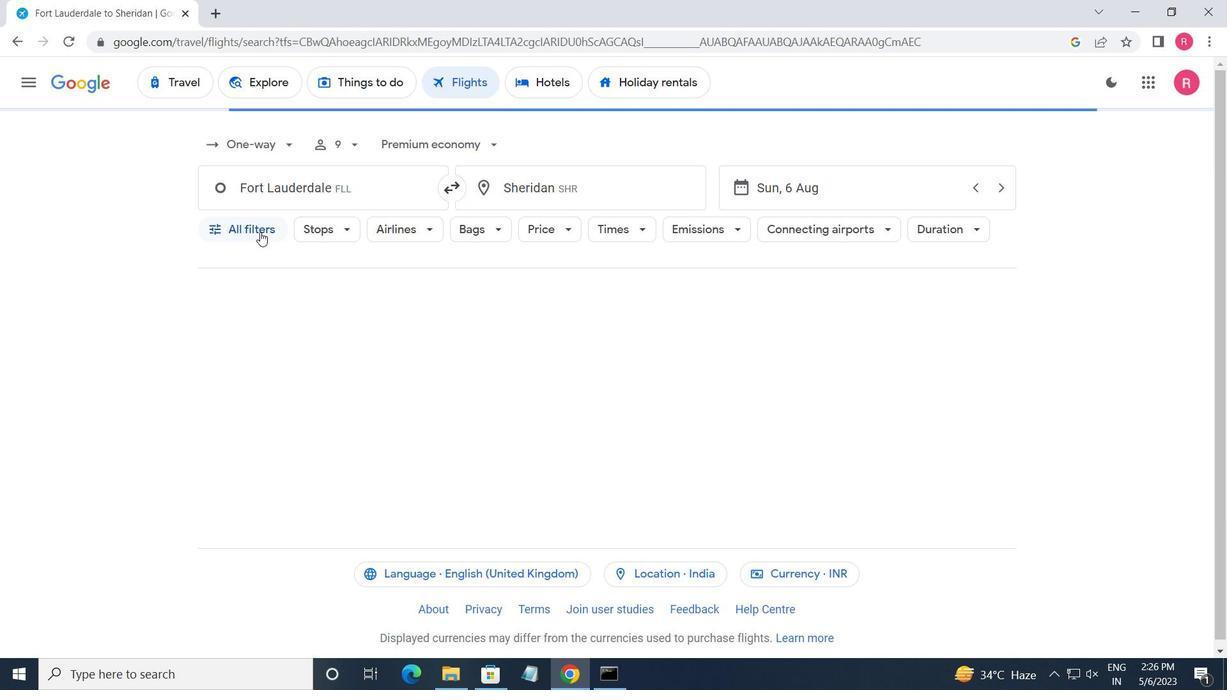
Action: Mouse moved to (348, 395)
Screenshot: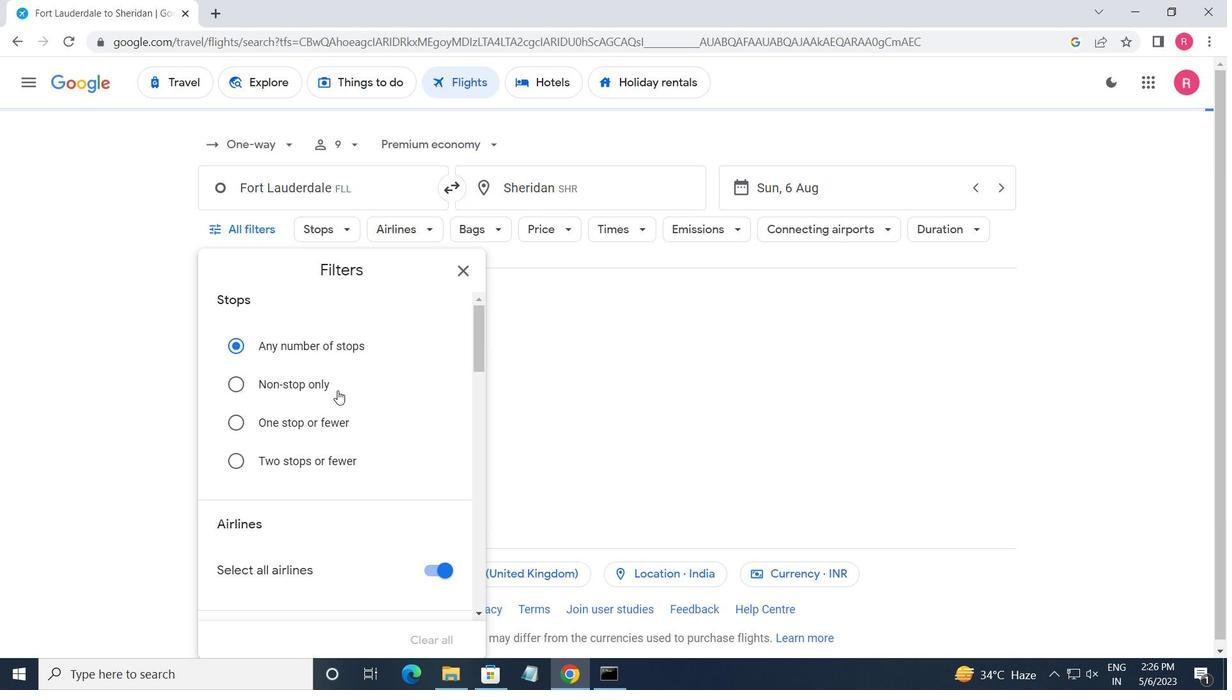 
Action: Mouse scrolled (348, 394) with delta (0, 0)
Screenshot: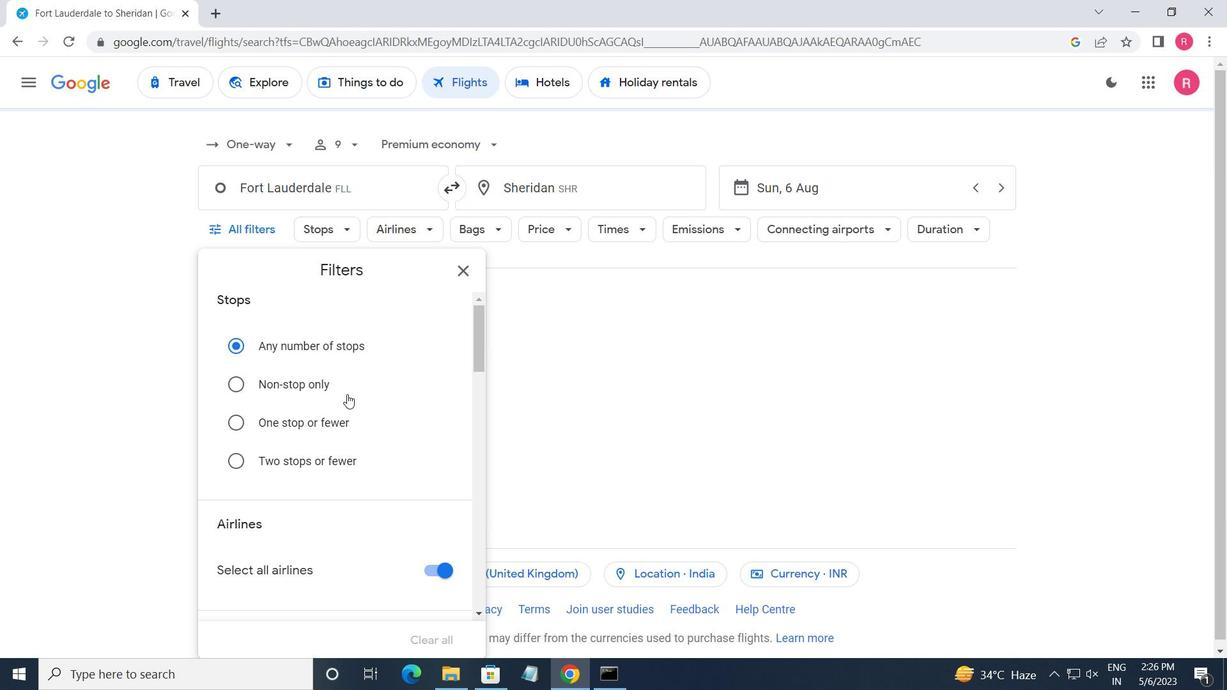 
Action: Mouse moved to (348, 397)
Screenshot: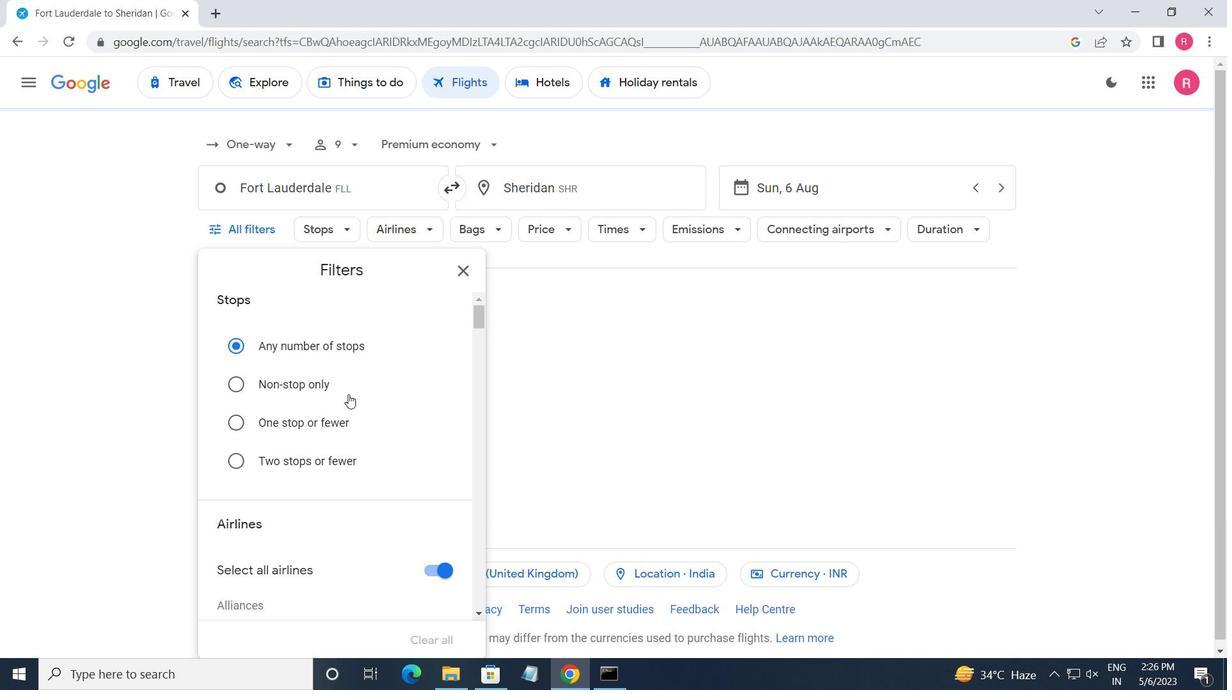 
Action: Mouse scrolled (348, 397) with delta (0, 0)
Screenshot: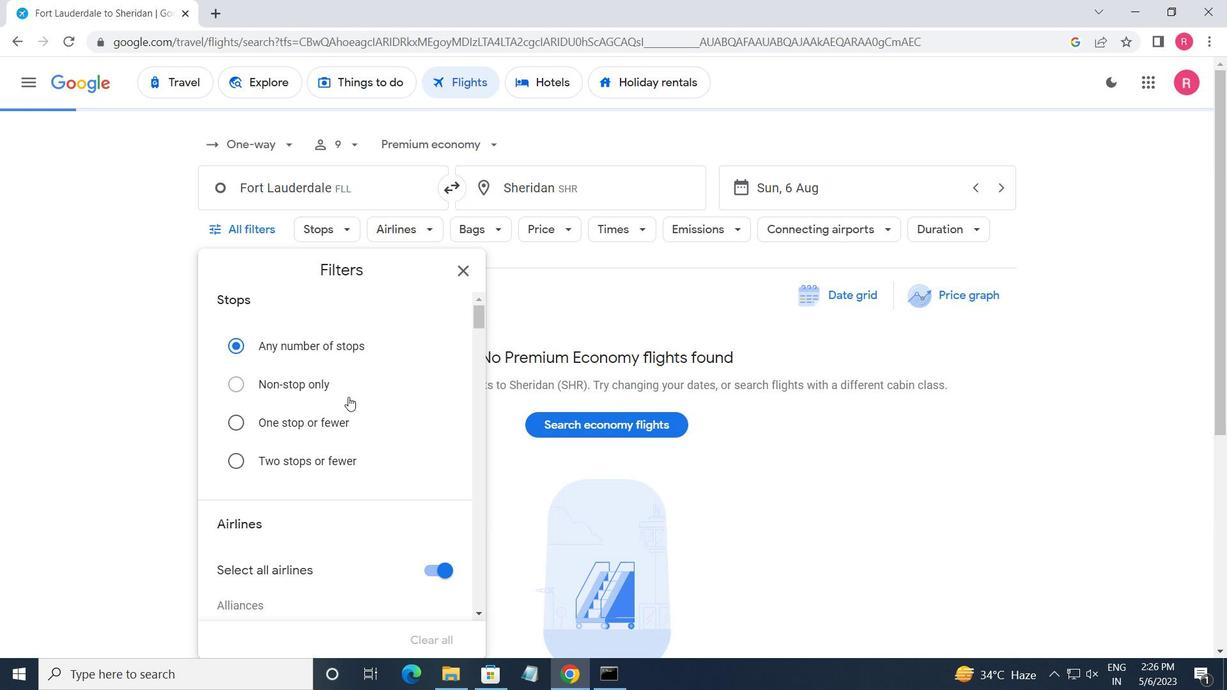 
Action: Mouse moved to (350, 399)
Screenshot: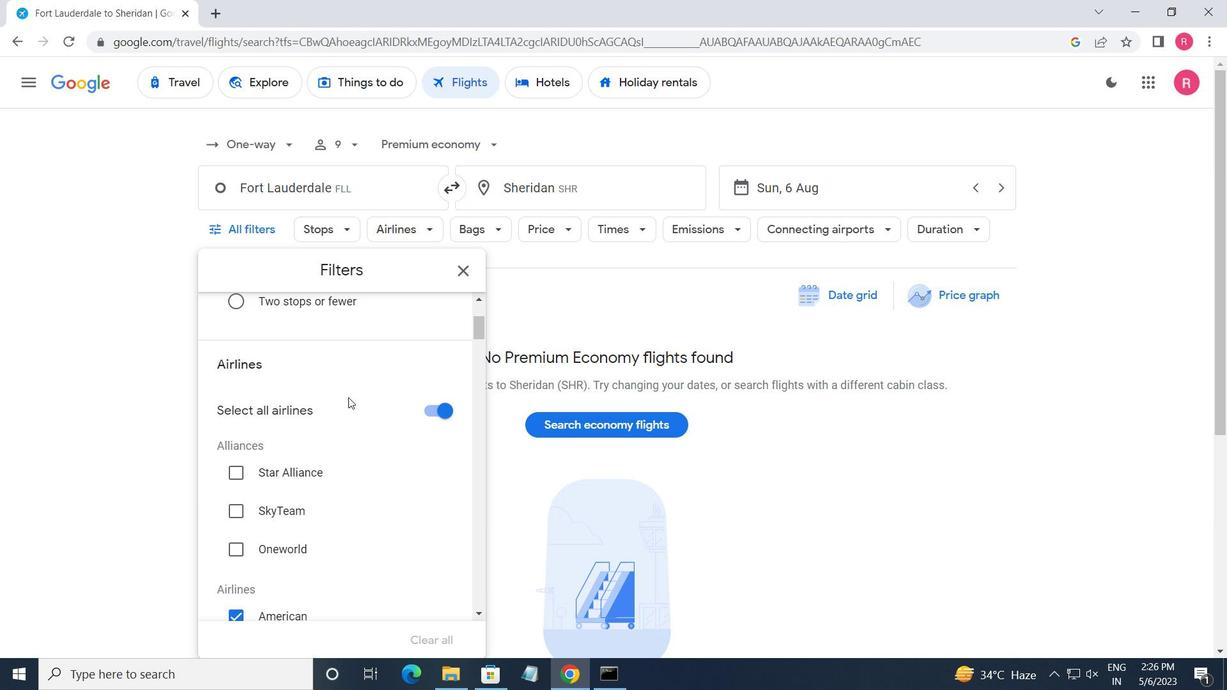 
Action: Mouse scrolled (350, 398) with delta (0, 0)
Screenshot: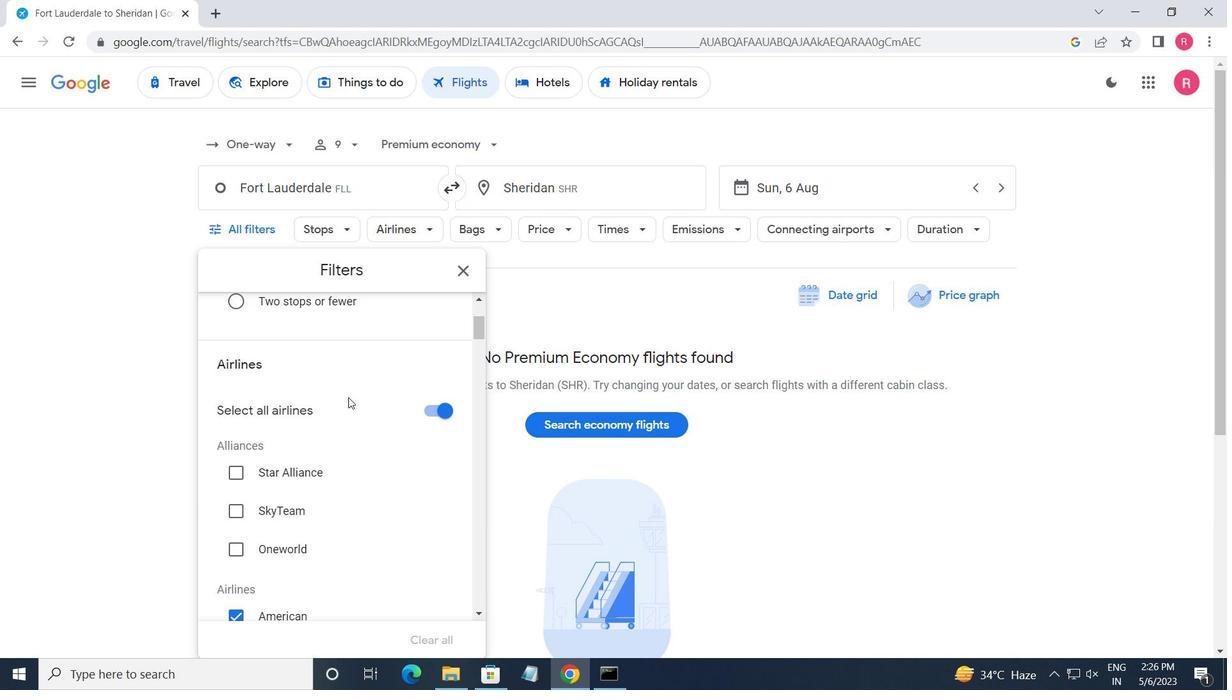 
Action: Mouse scrolled (350, 398) with delta (0, 0)
Screenshot: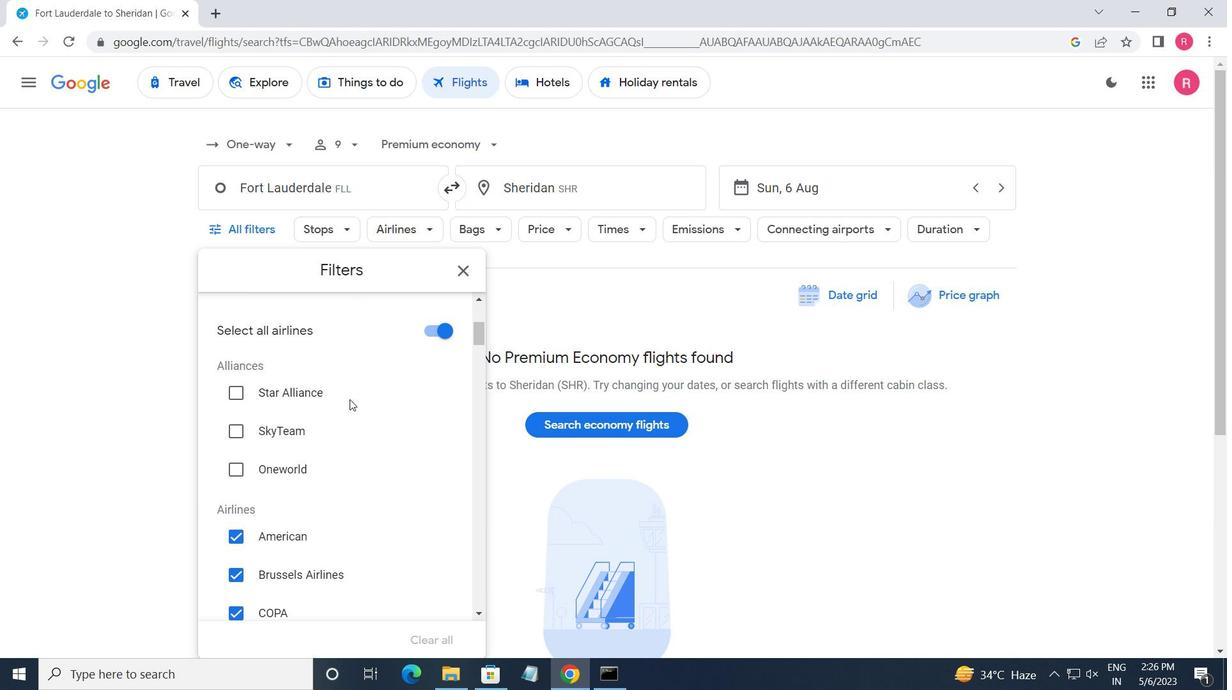 
Action: Mouse moved to (353, 400)
Screenshot: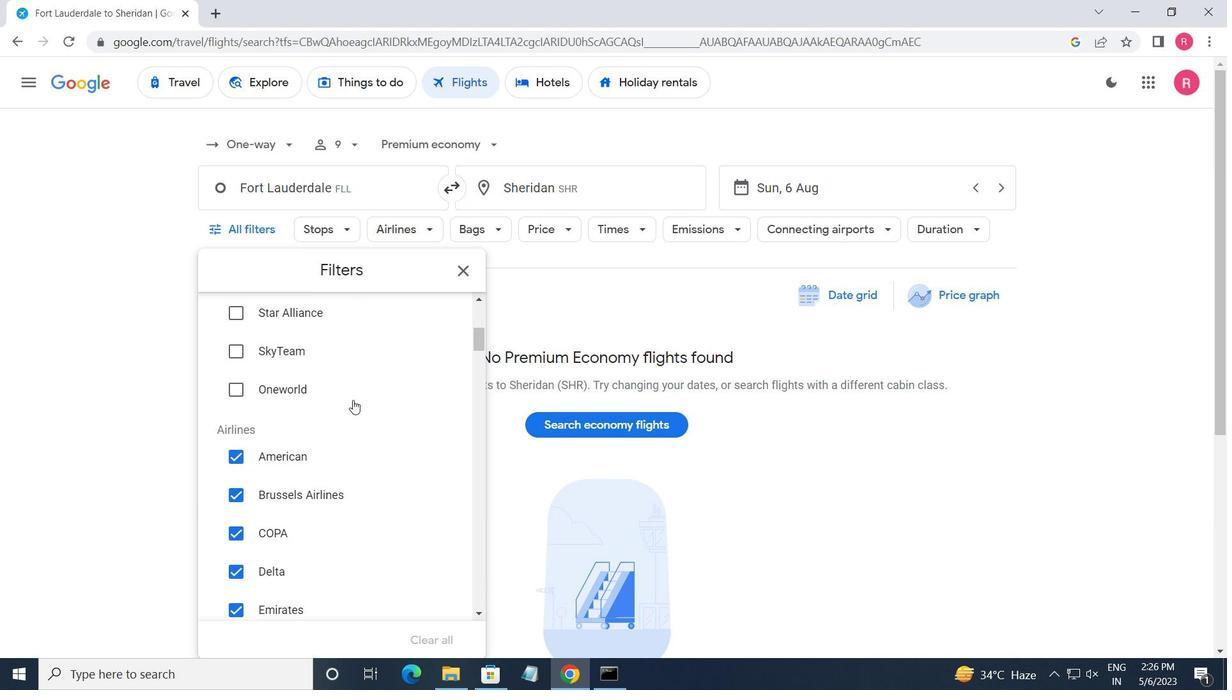 
Action: Mouse scrolled (353, 400) with delta (0, 0)
Screenshot: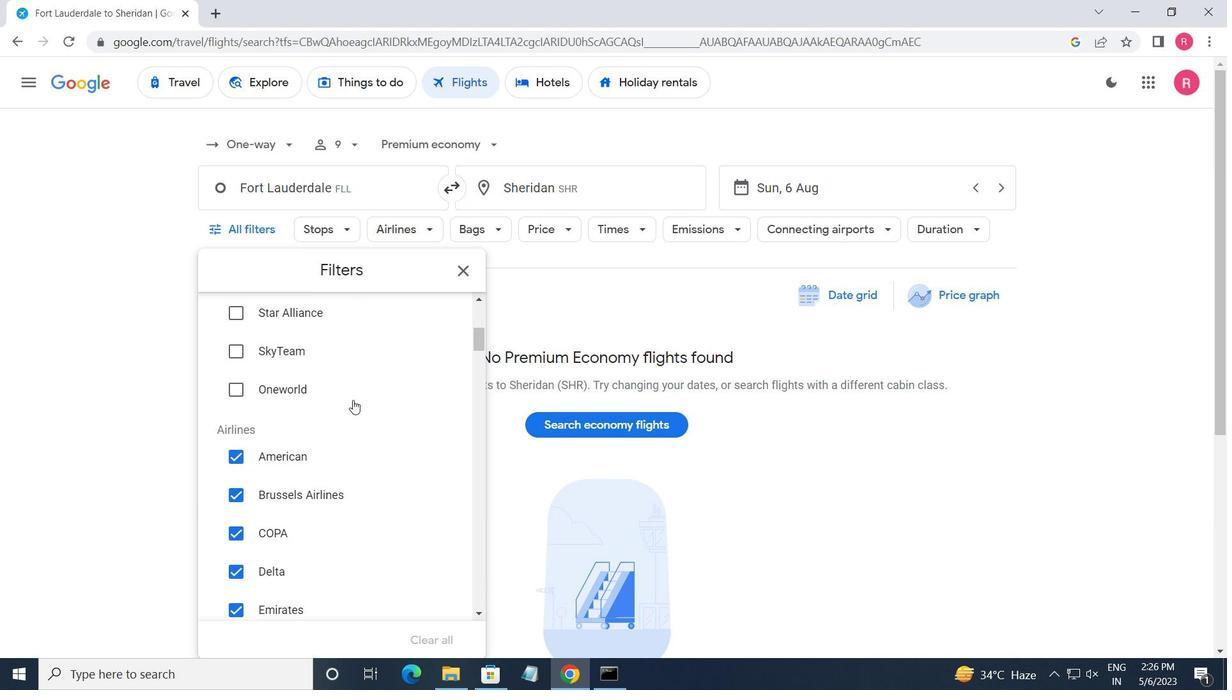 
Action: Mouse scrolled (353, 400) with delta (0, 0)
Screenshot: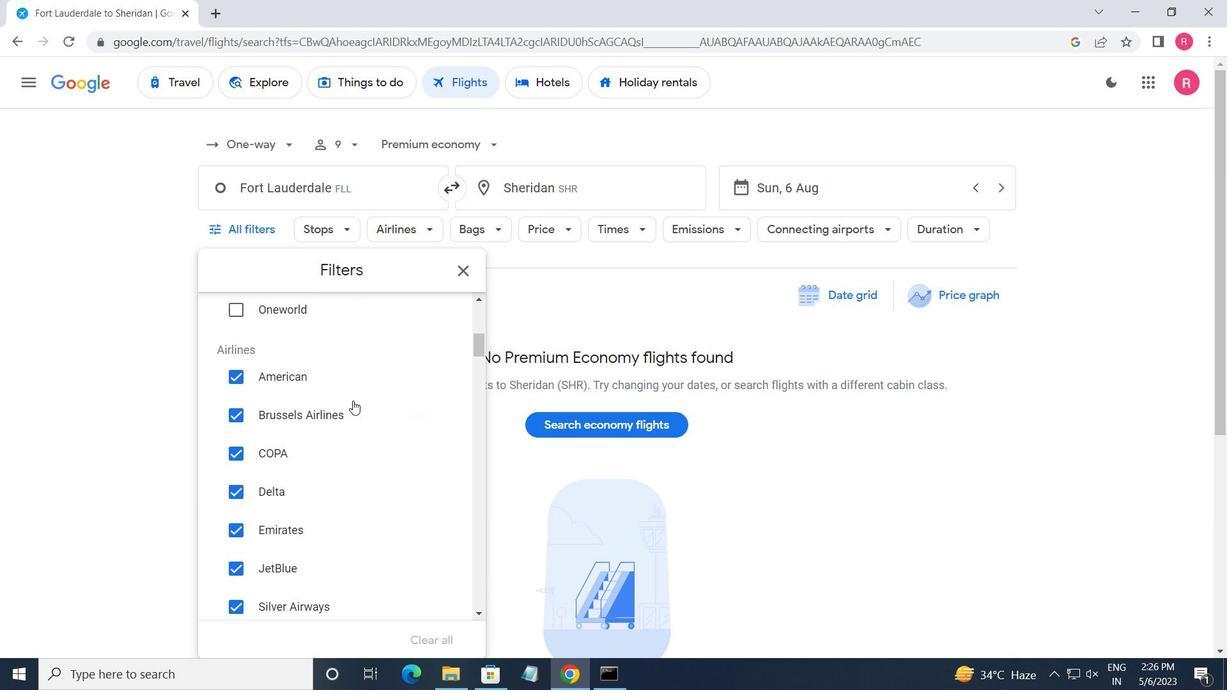 
Action: Mouse moved to (354, 401)
Screenshot: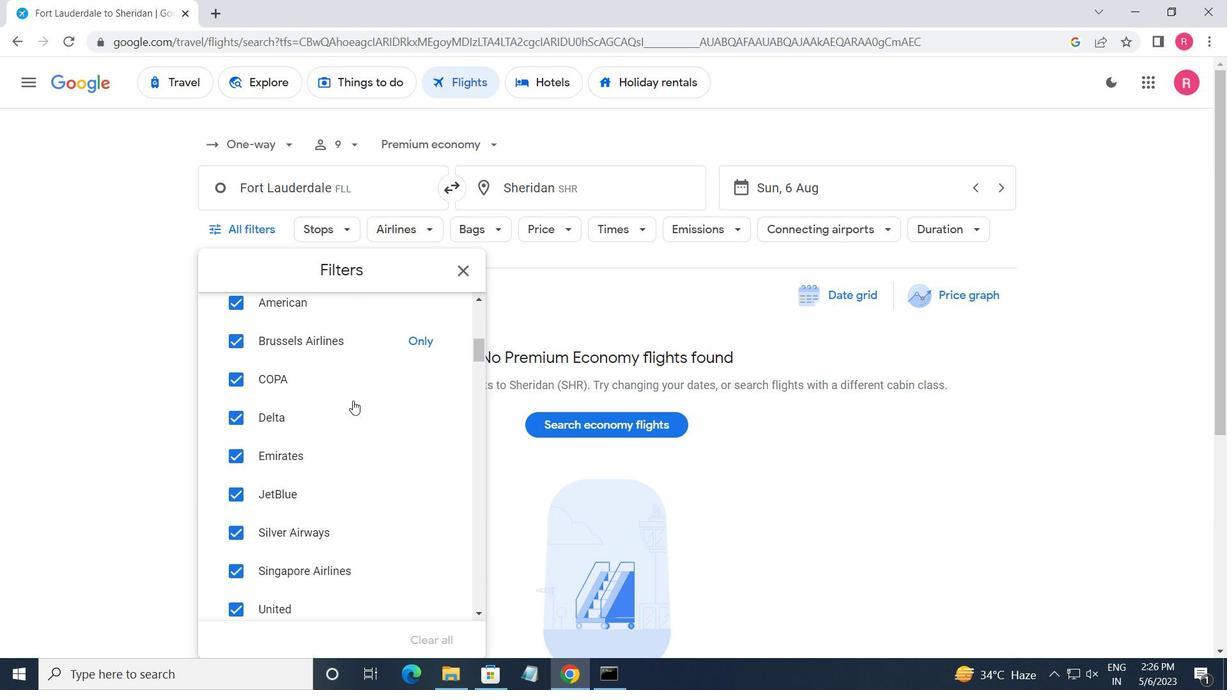 
Action: Mouse scrolled (354, 400) with delta (0, 0)
Screenshot: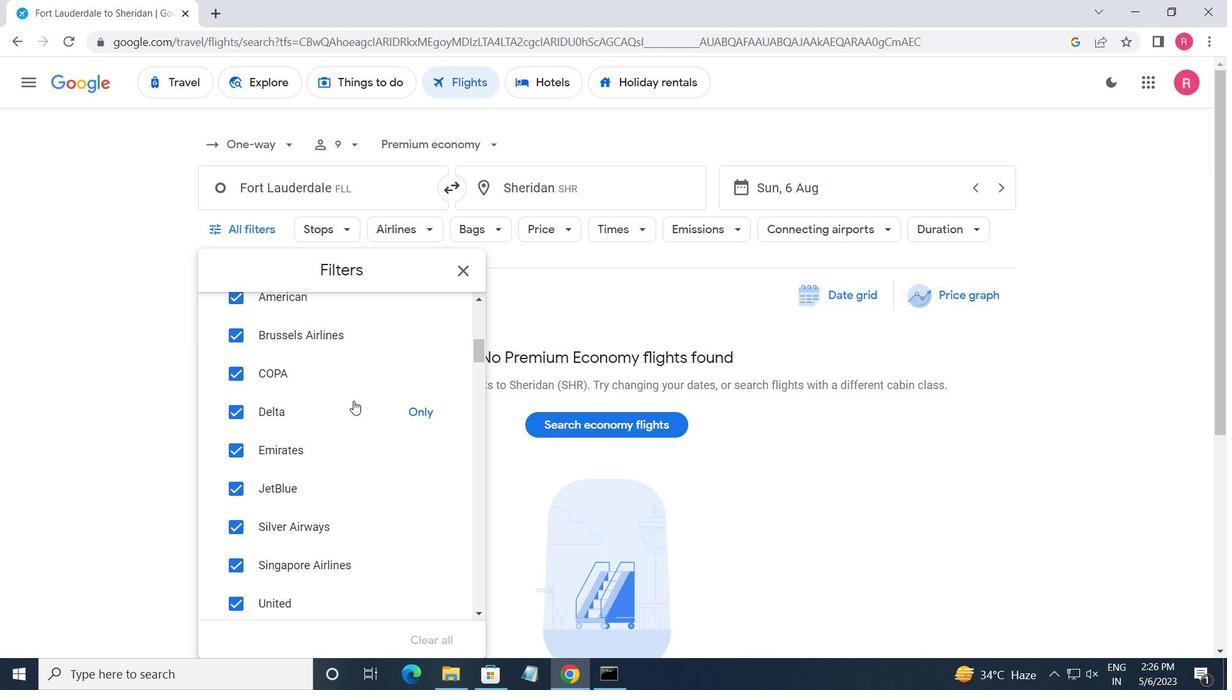 
Action: Mouse moved to (414, 485)
Screenshot: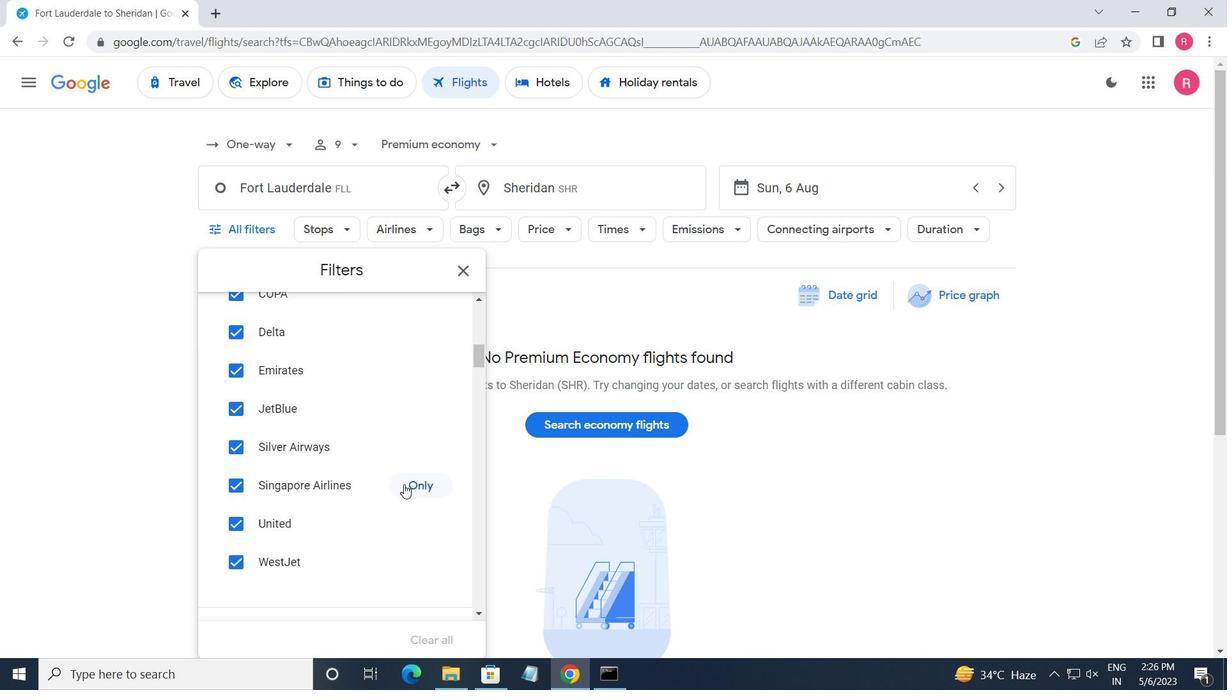 
Action: Mouse pressed left at (414, 485)
Screenshot: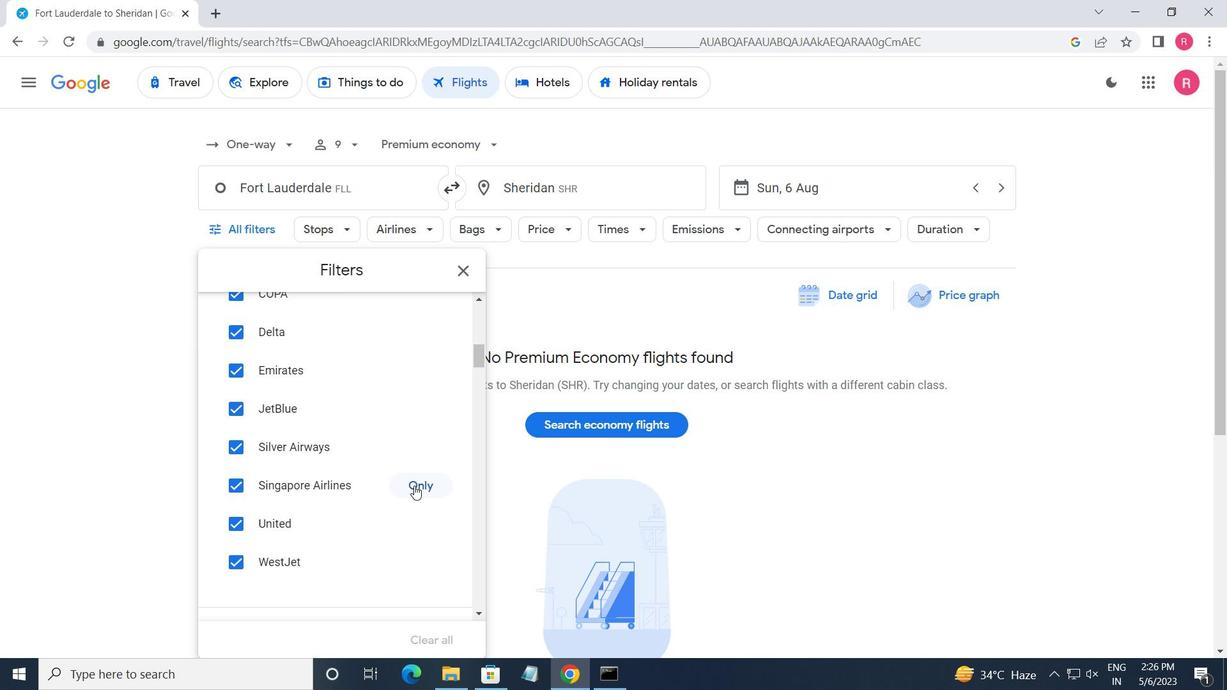 
Action: Mouse moved to (367, 469)
Screenshot: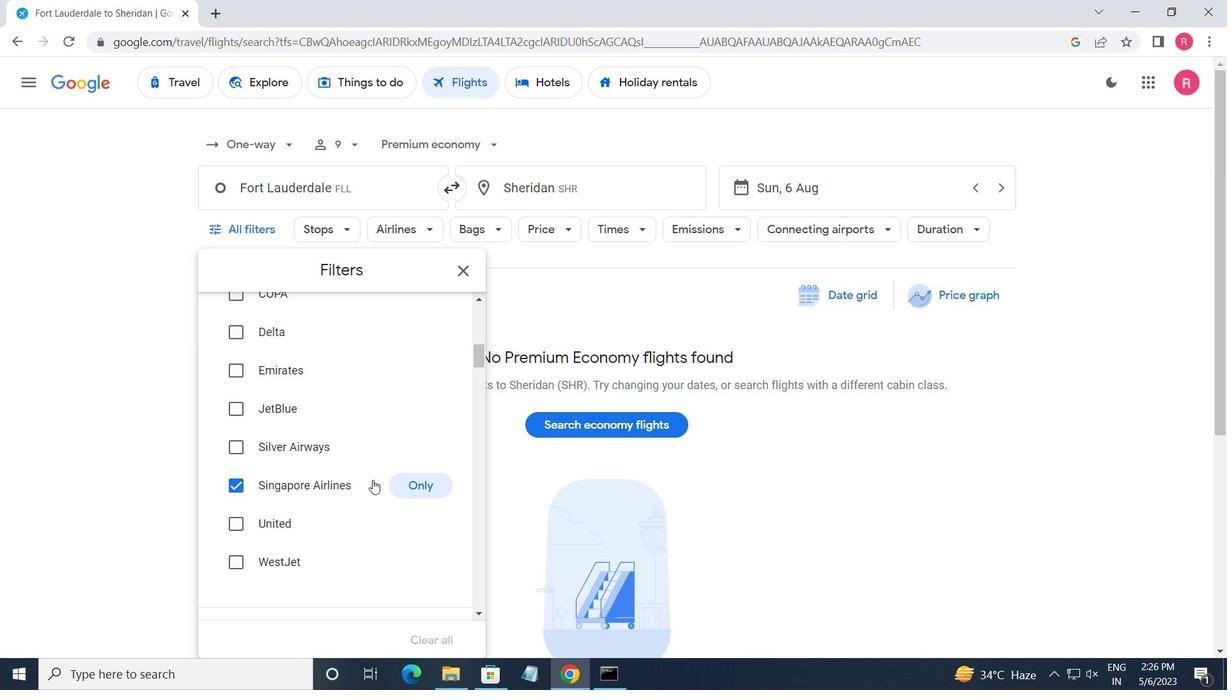 
Action: Mouse scrolled (367, 468) with delta (0, 0)
Screenshot: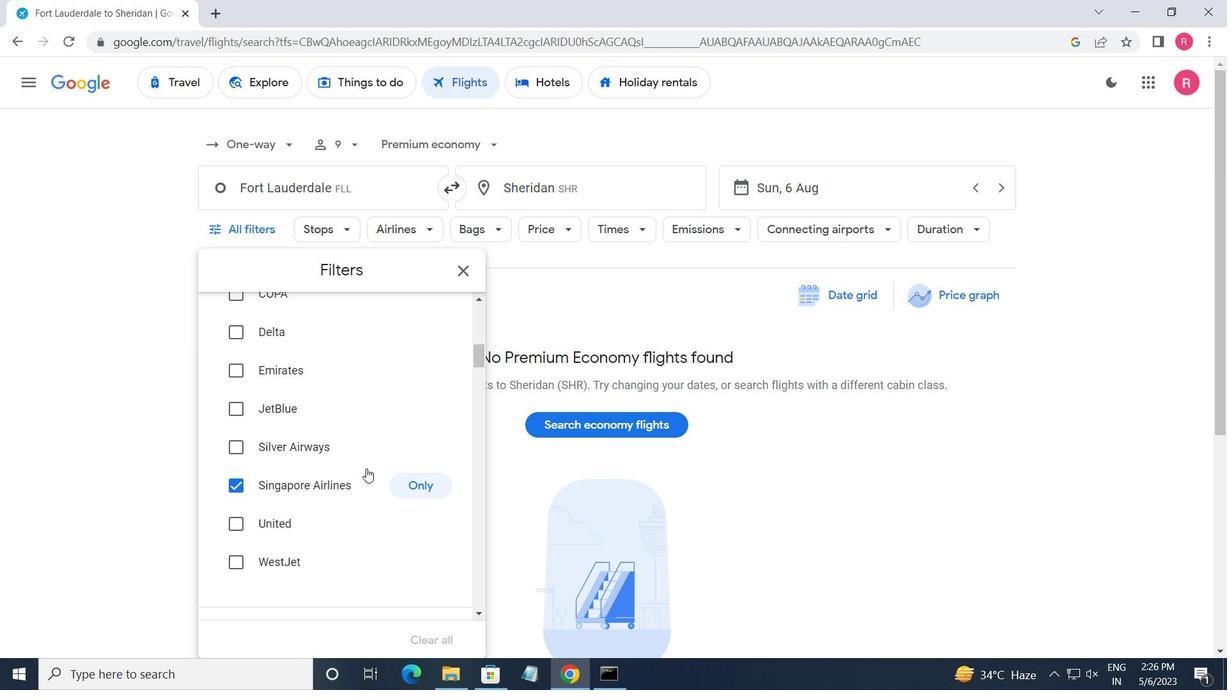
Action: Mouse scrolled (367, 468) with delta (0, 0)
Screenshot: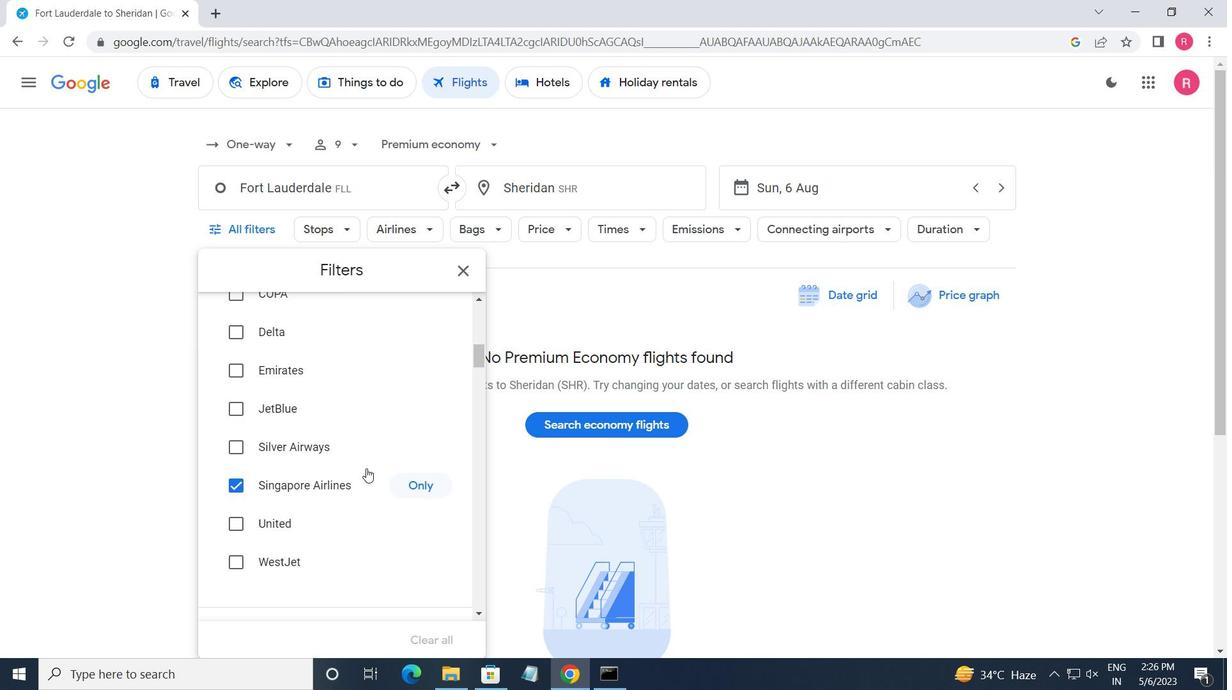 
Action: Mouse moved to (368, 469)
Screenshot: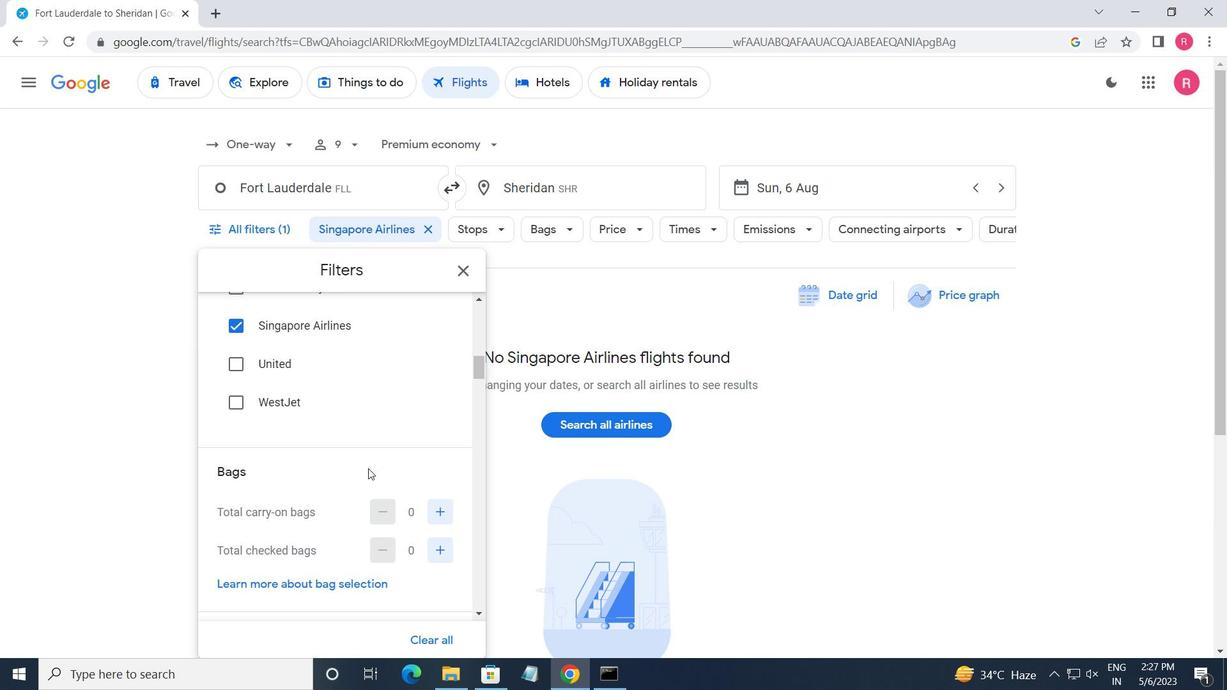 
Action: Mouse scrolled (368, 468) with delta (0, 0)
Screenshot: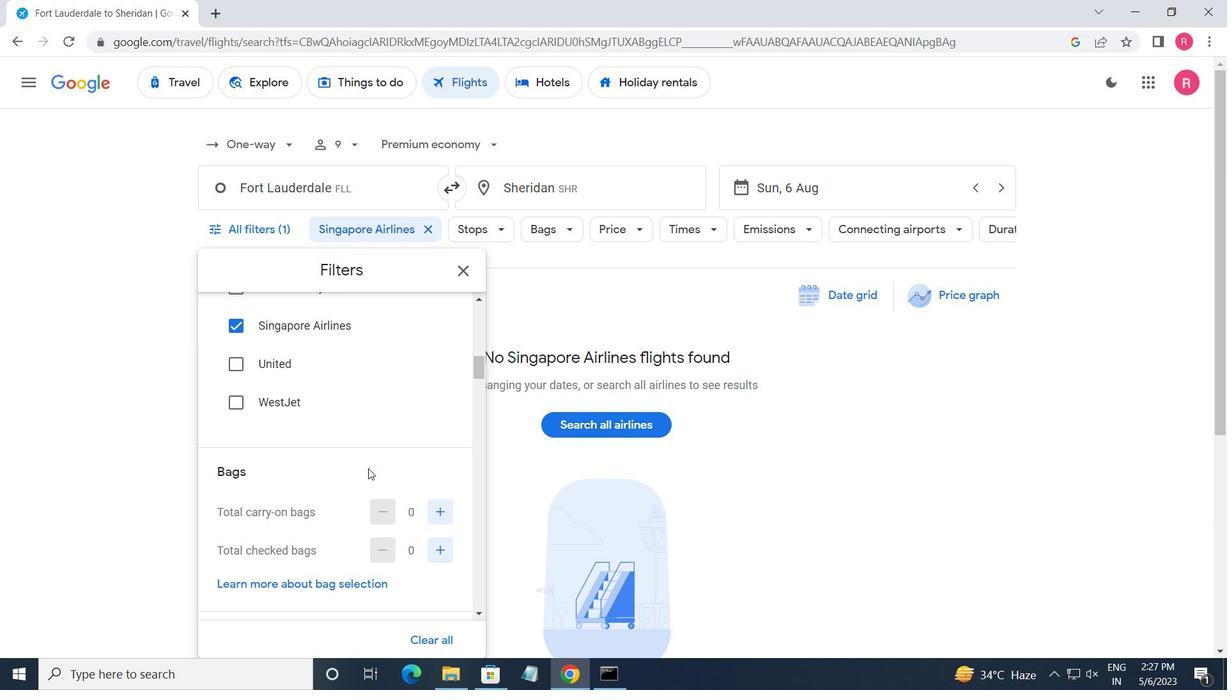 
Action: Mouse moved to (368, 471)
Screenshot: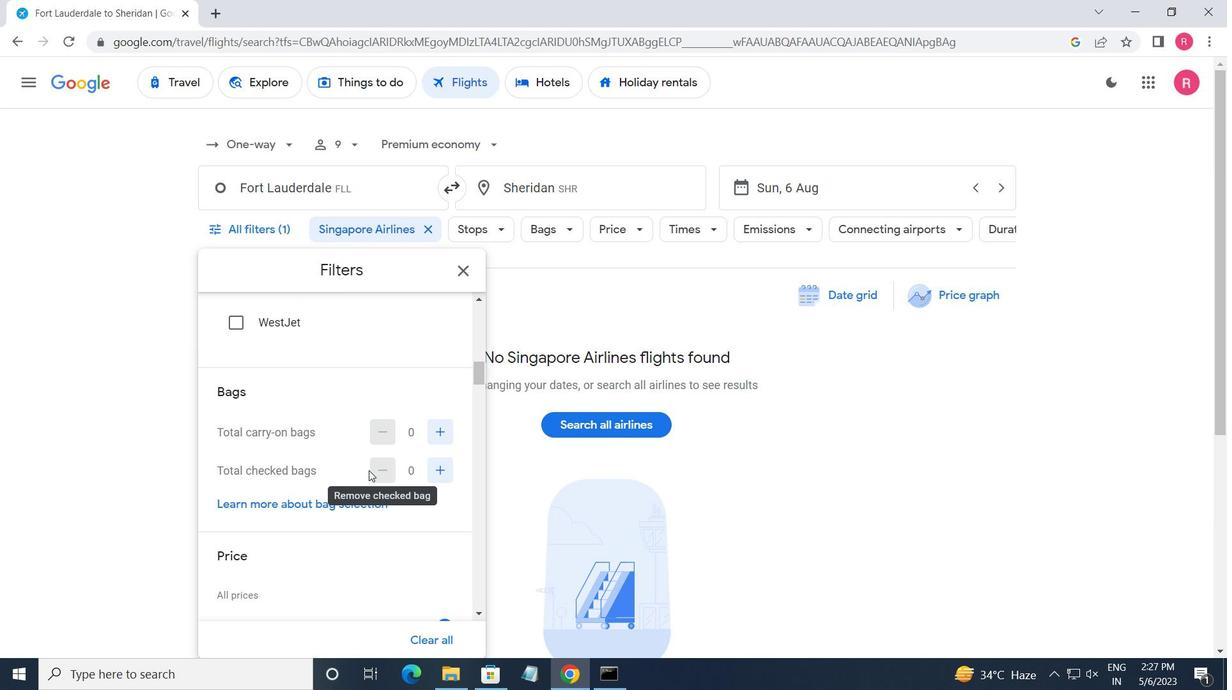 
Action: Mouse scrolled (368, 470) with delta (0, 0)
Screenshot: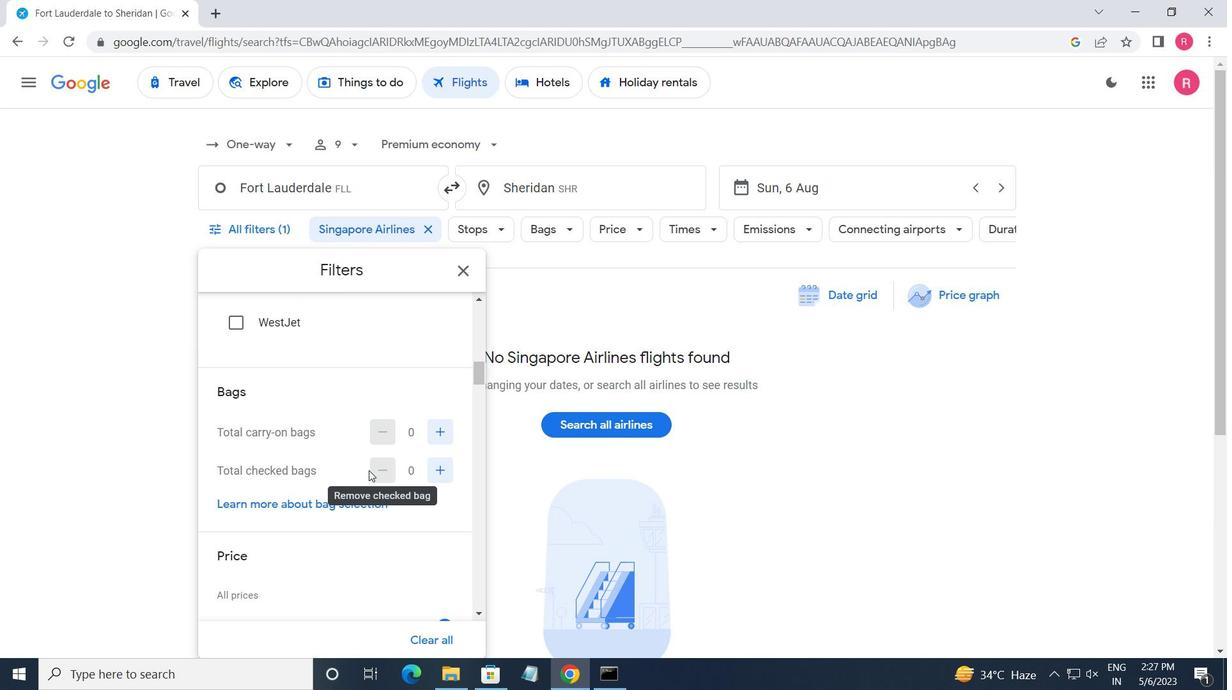 
Action: Mouse moved to (445, 357)
Screenshot: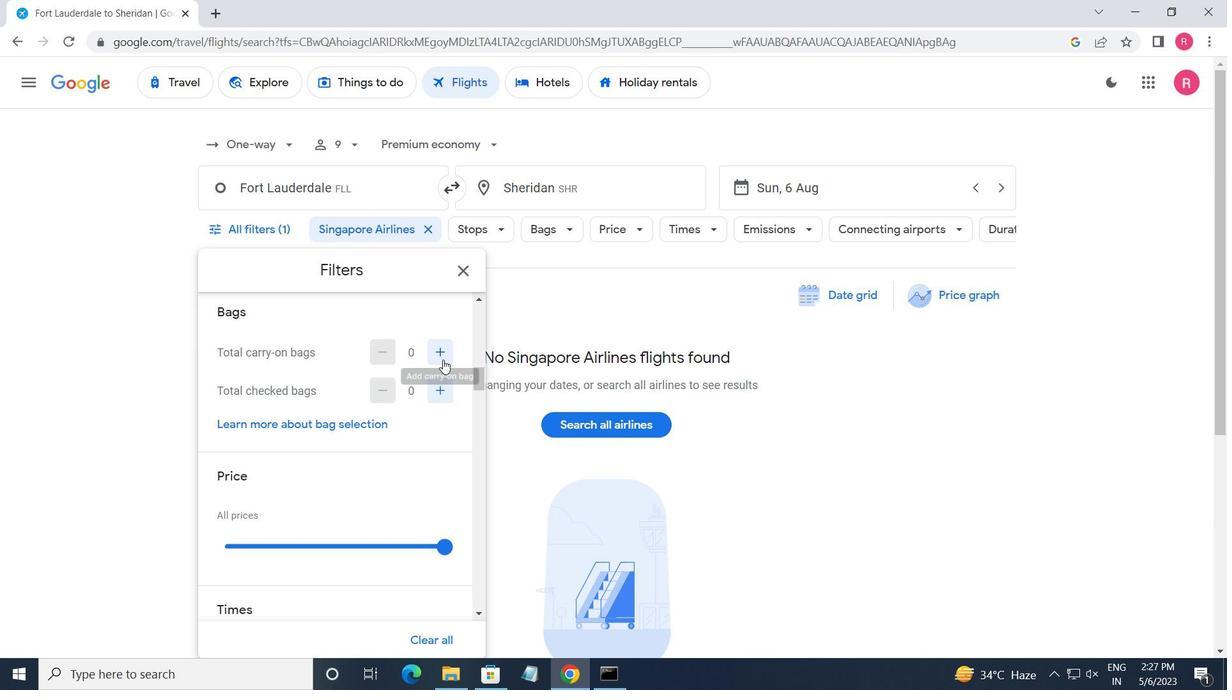 
Action: Mouse pressed left at (445, 357)
Screenshot: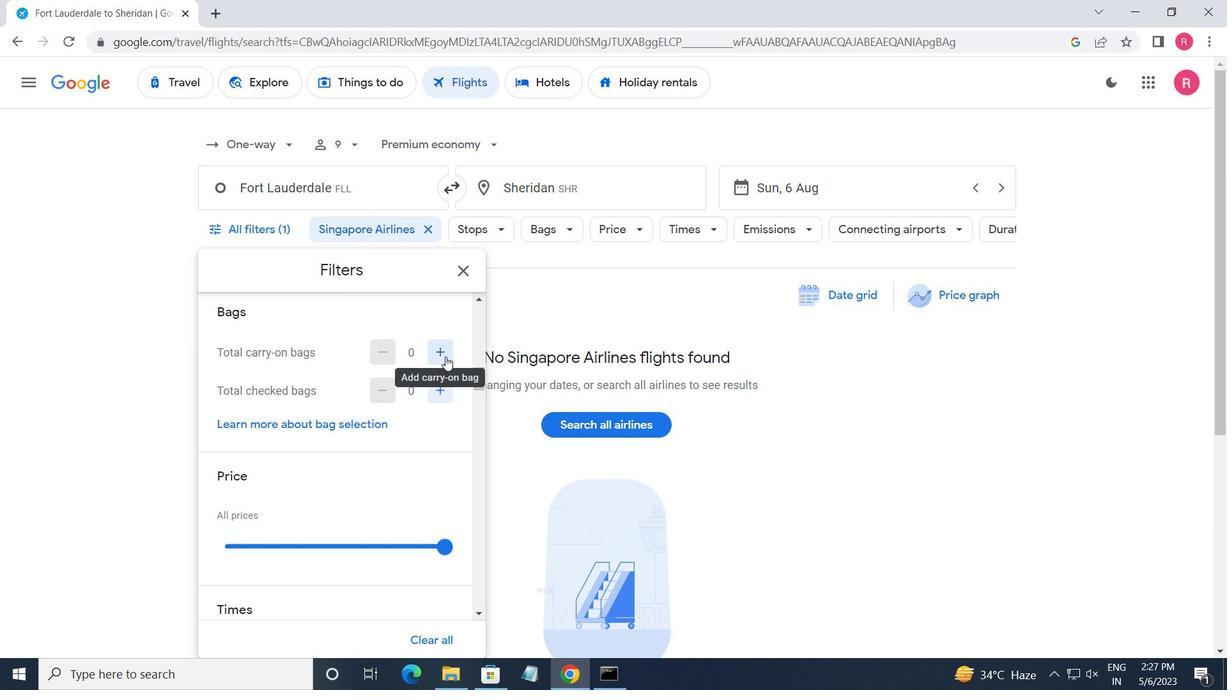 
Action: Mouse moved to (359, 446)
Screenshot: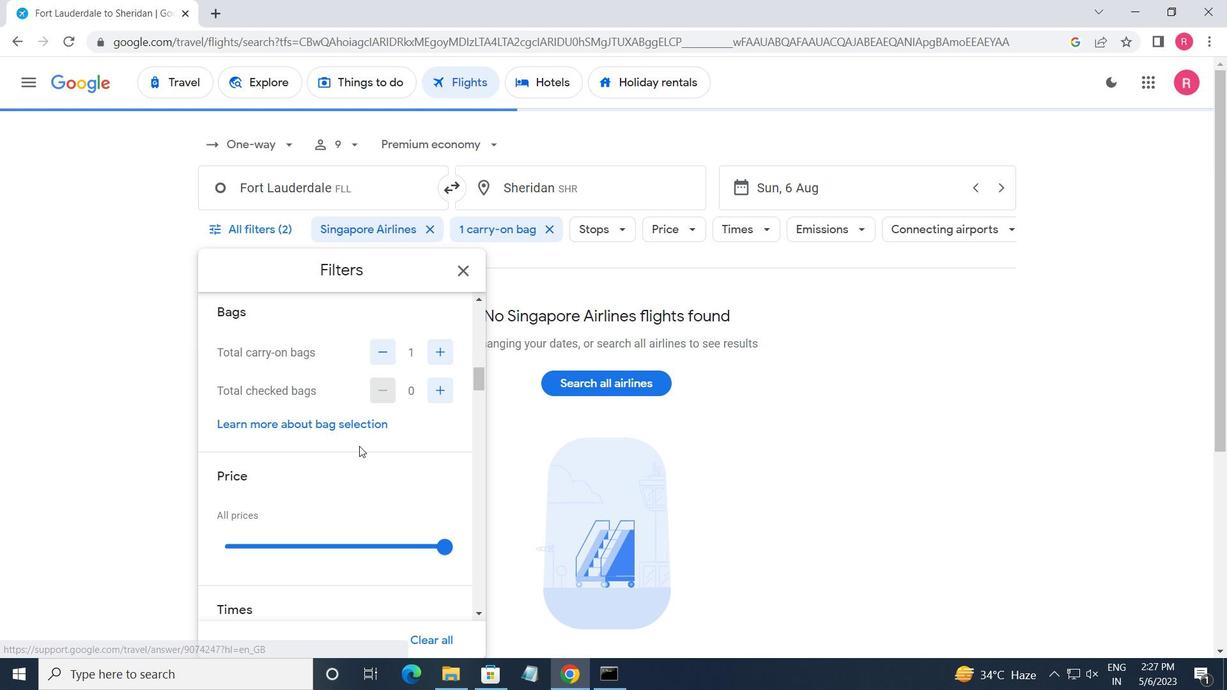 
Action: Mouse scrolled (359, 446) with delta (0, 0)
Screenshot: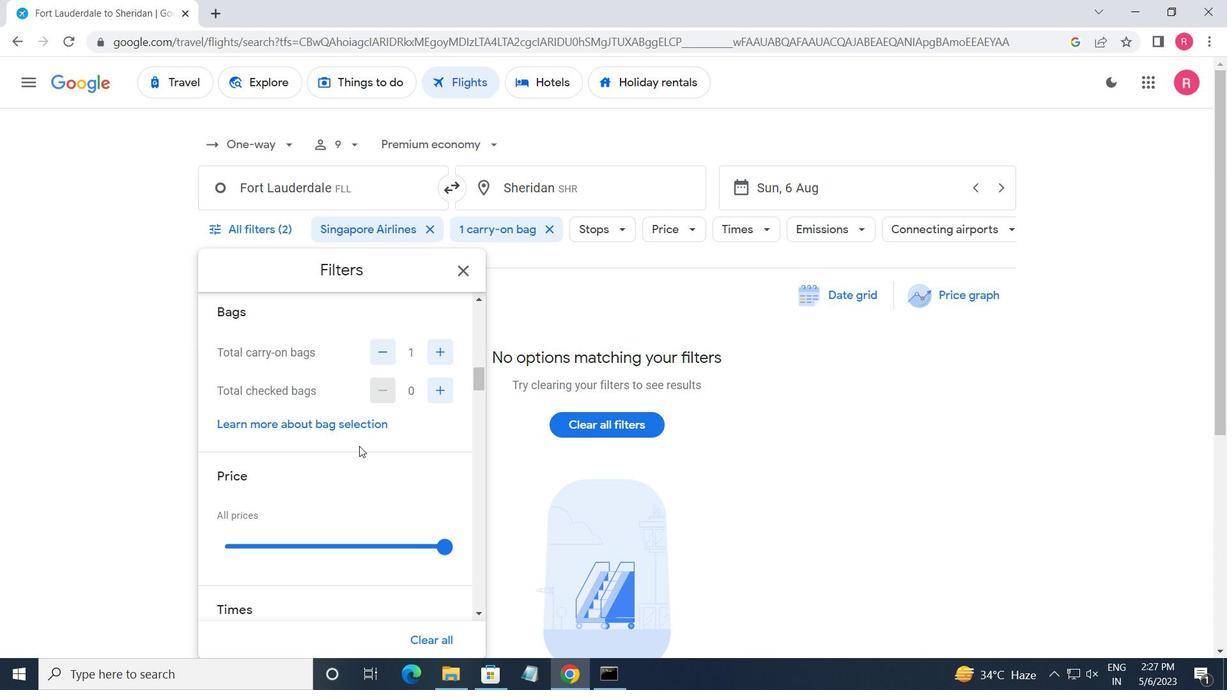 
Action: Mouse moved to (441, 469)
Screenshot: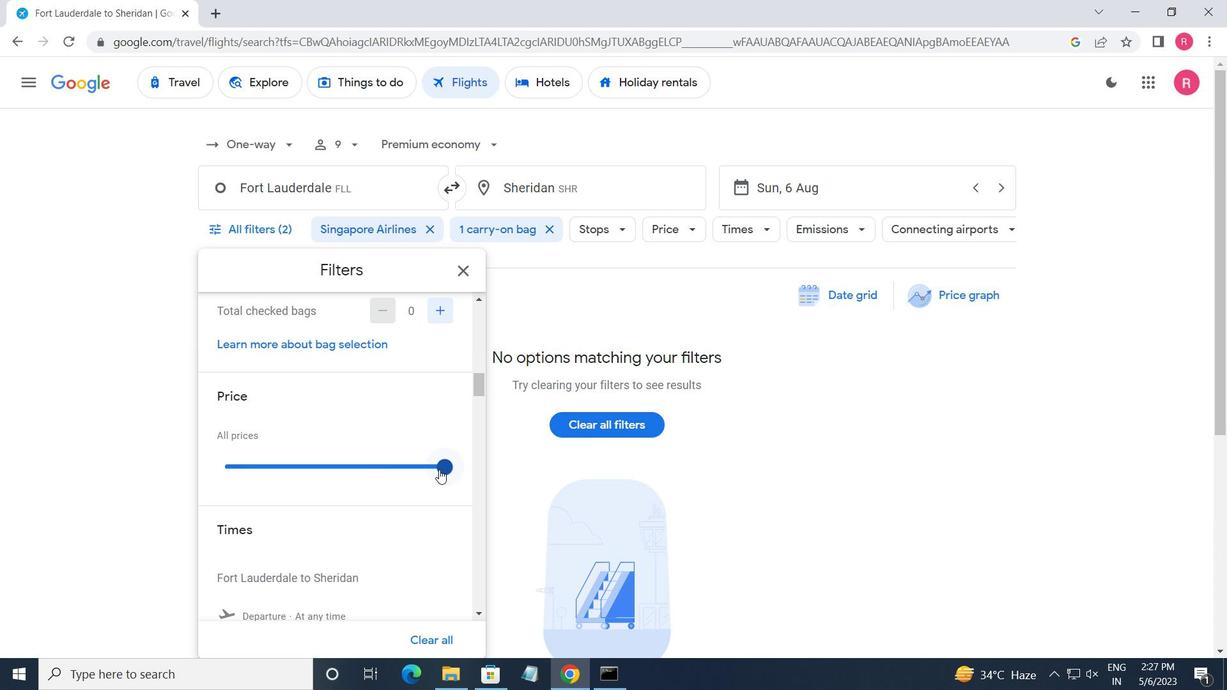 
Action: Mouse pressed left at (441, 469)
Screenshot: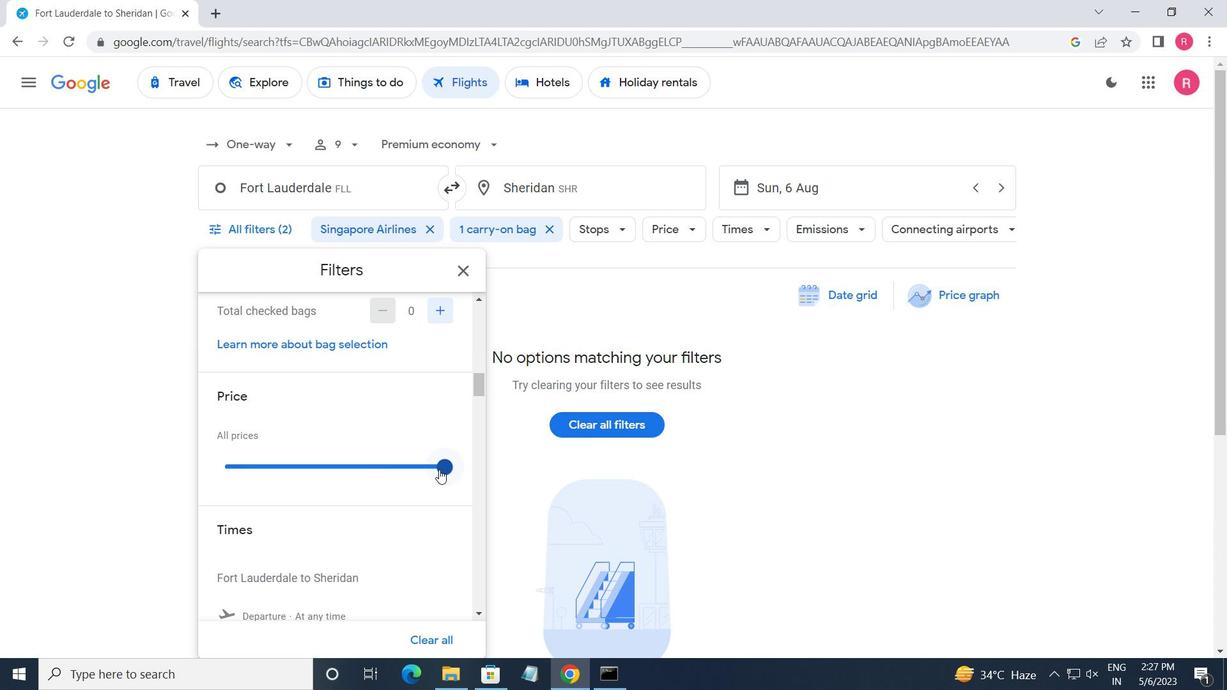 
Action: Mouse moved to (365, 417)
Screenshot: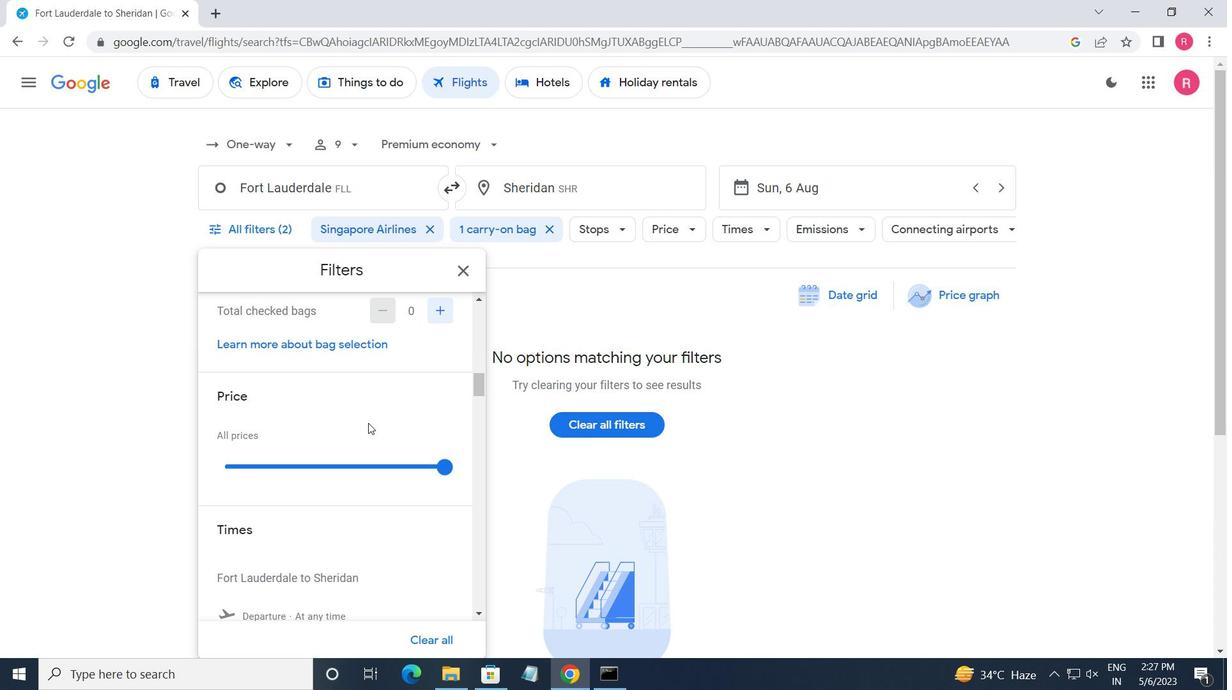 
Action: Mouse scrolled (365, 416) with delta (0, 0)
Screenshot: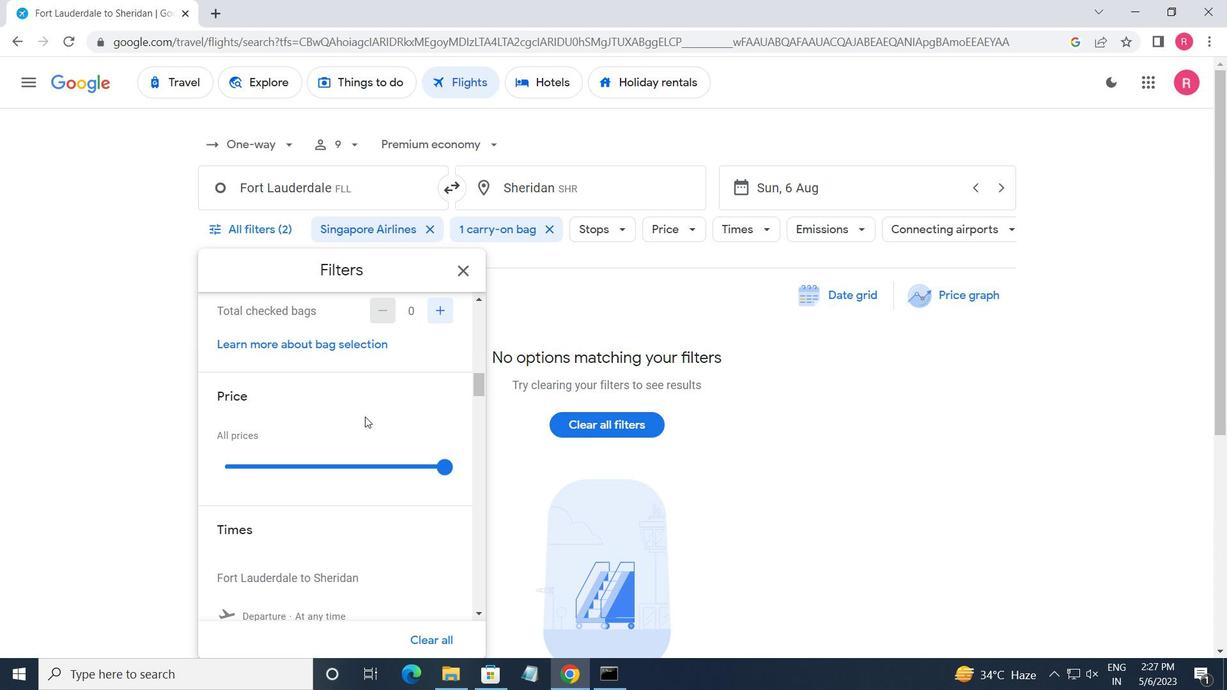 
Action: Mouse moved to (365, 416)
Screenshot: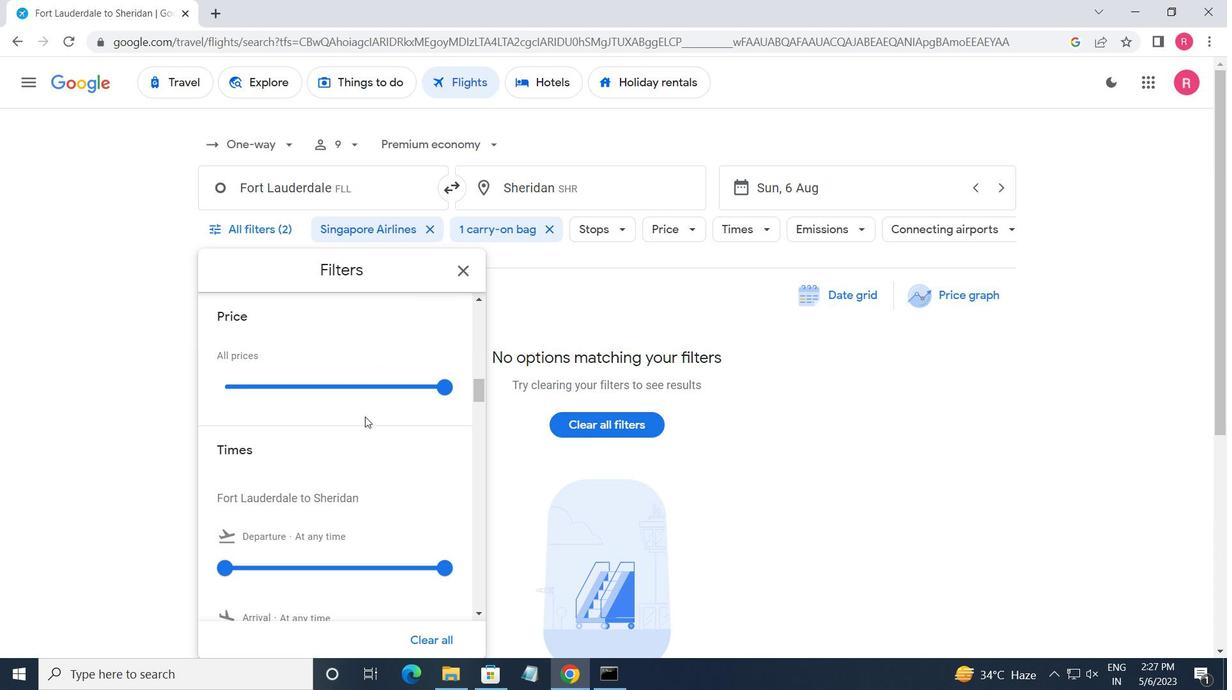 
Action: Mouse scrolled (365, 416) with delta (0, 0)
Screenshot: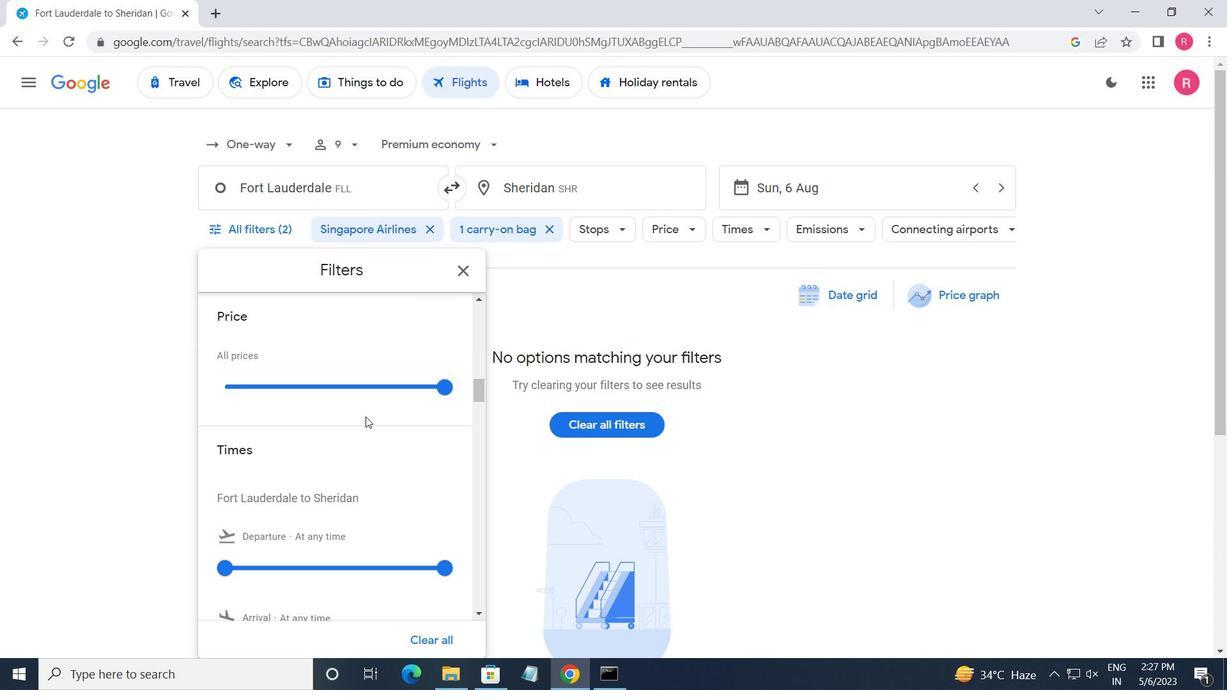
Action: Mouse moved to (224, 482)
Screenshot: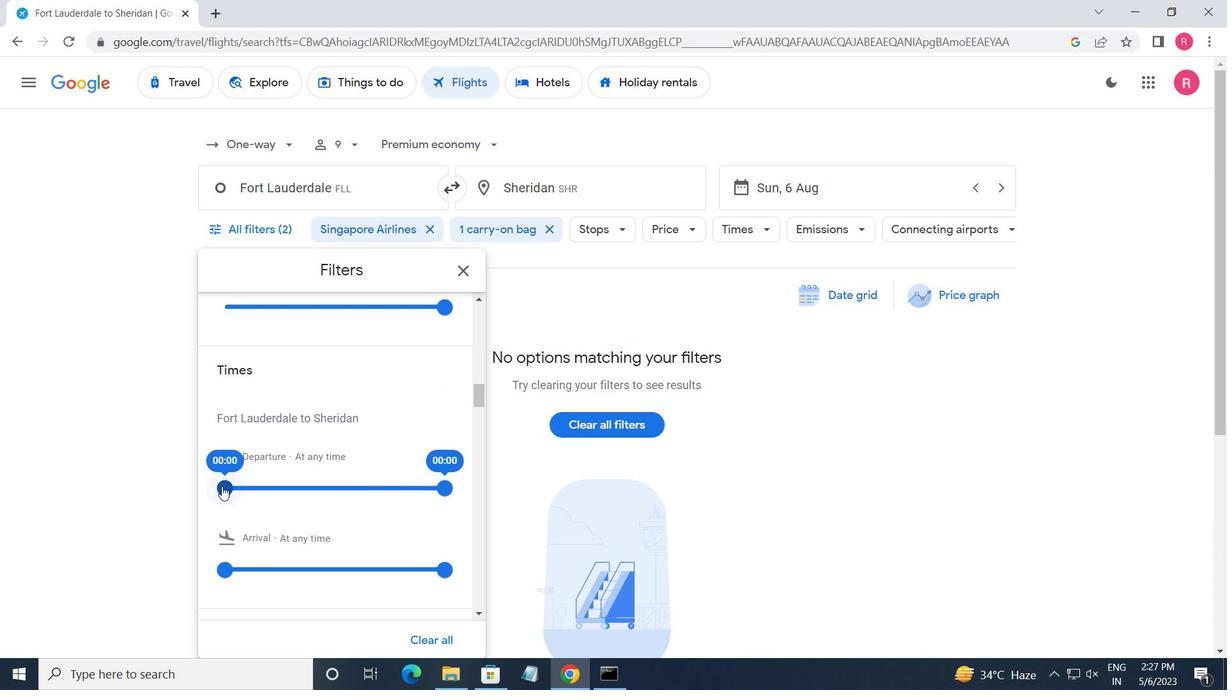 
Action: Mouse pressed left at (224, 482)
Screenshot: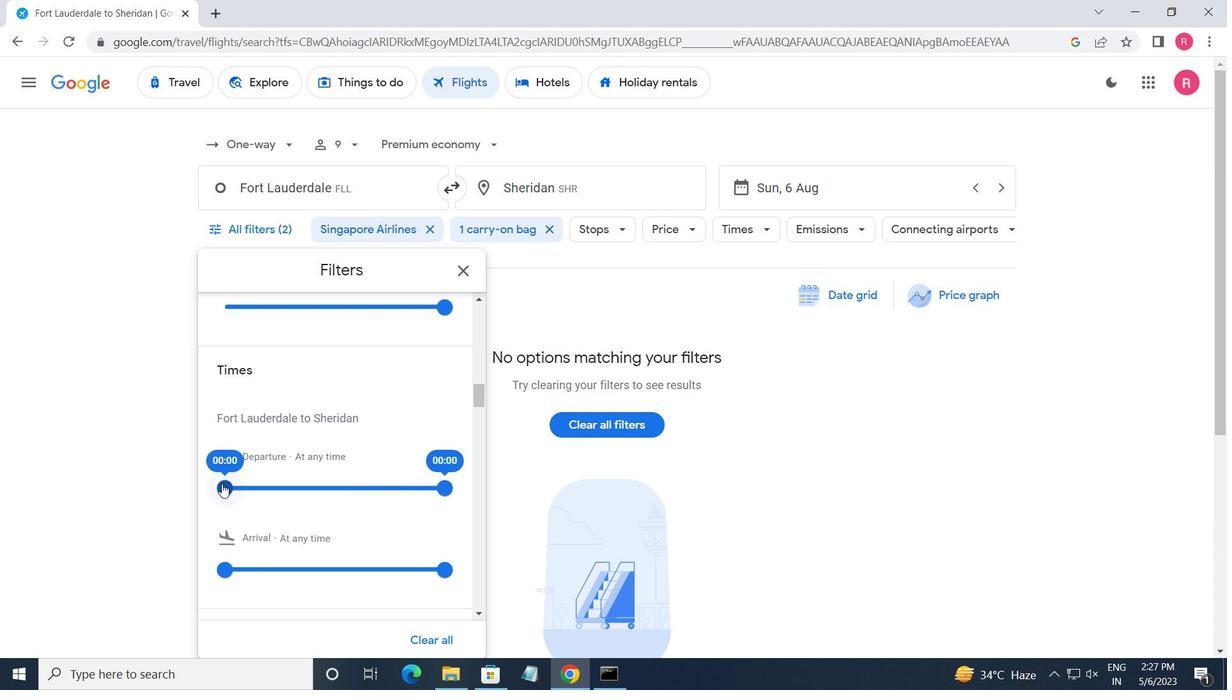 
Action: Mouse moved to (459, 271)
Screenshot: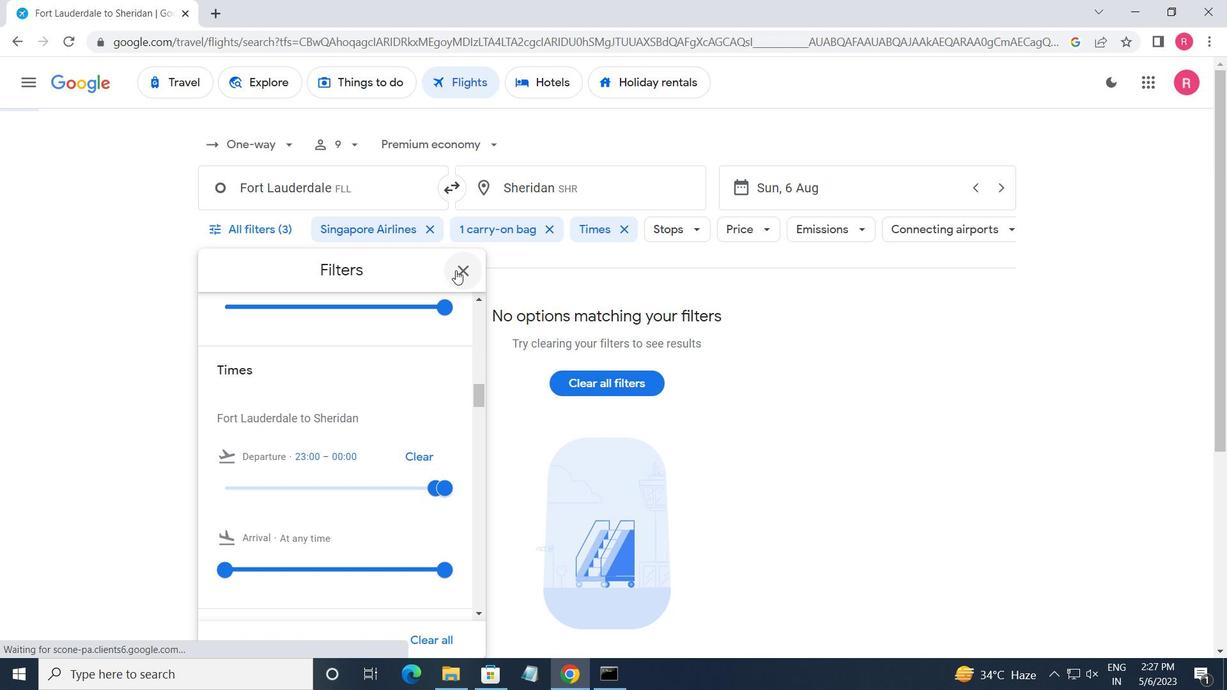 
Action: Mouse pressed left at (459, 271)
Screenshot: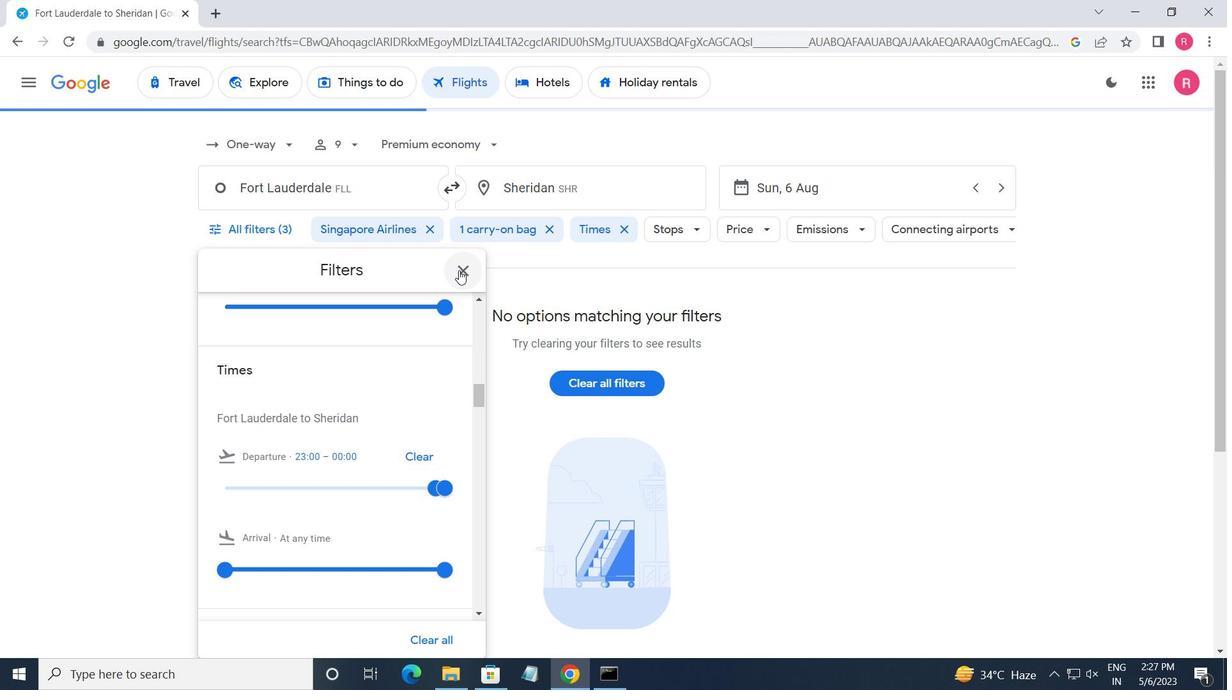 
Action: Mouse moved to (458, 273)
Screenshot: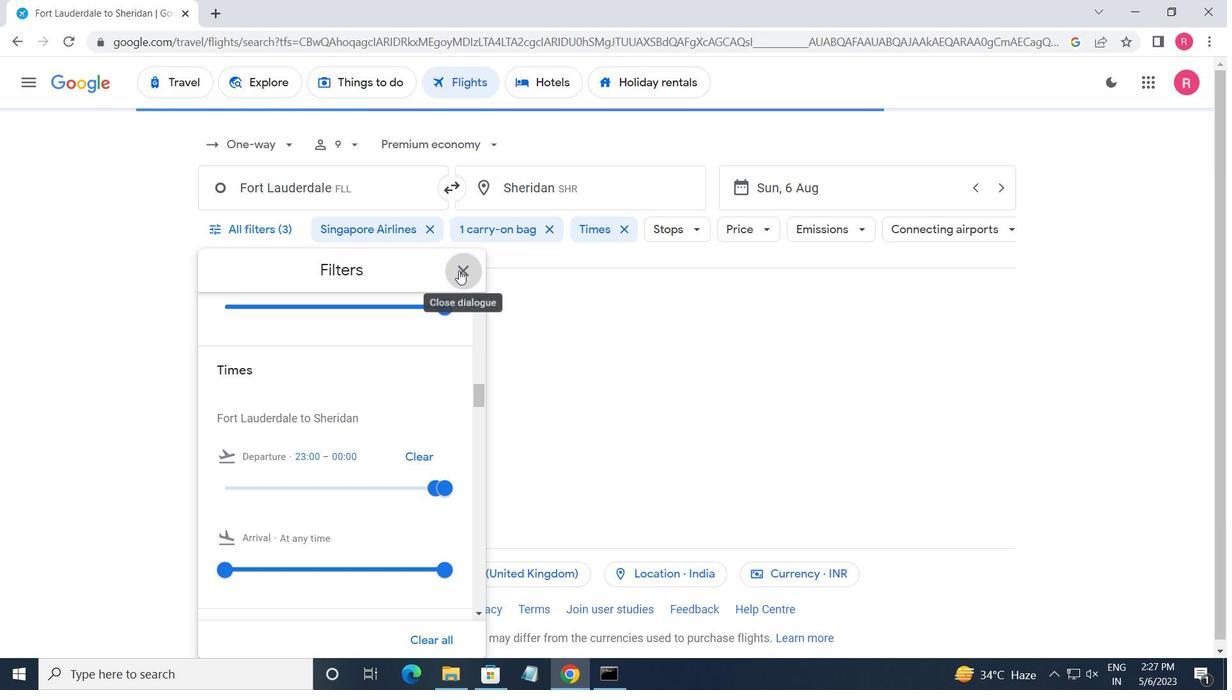 
